 Task: Find connections with filter location Bouaflé with filter topic #ContentMarketingwith filter profile language Spanish with filter current company Enel X with filter school IIMT UNIVERSITY with filter industry Rubber Products Manufacturing with filter service category Date Entry with filter keywords title Handyman
Action: Mouse moved to (509, 69)
Screenshot: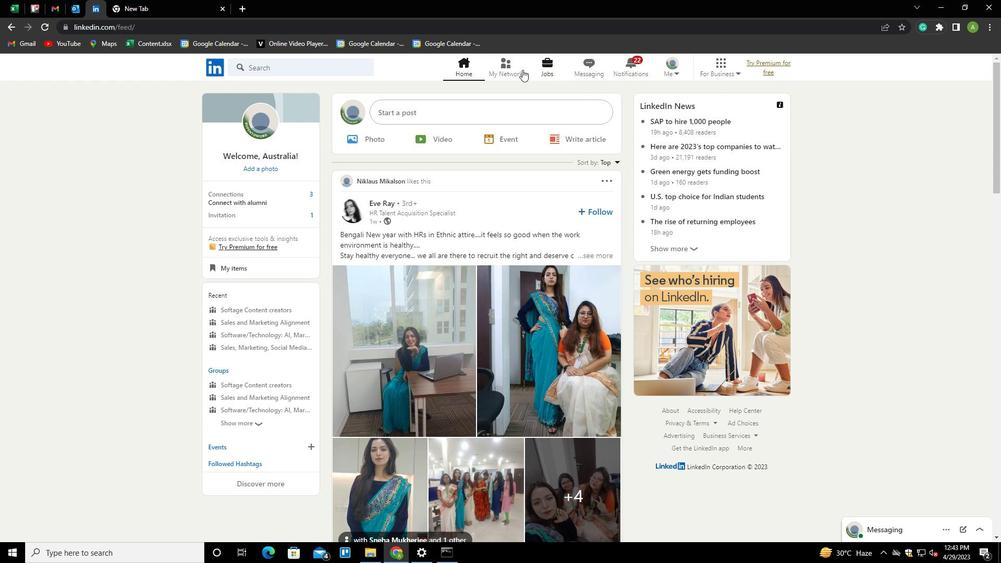 
Action: Mouse pressed left at (509, 69)
Screenshot: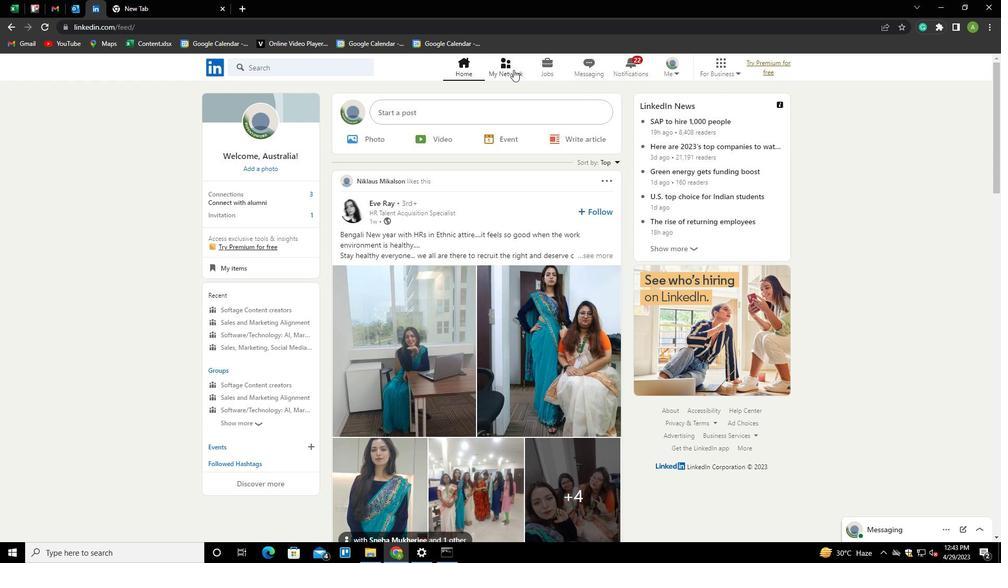 
Action: Mouse moved to (283, 124)
Screenshot: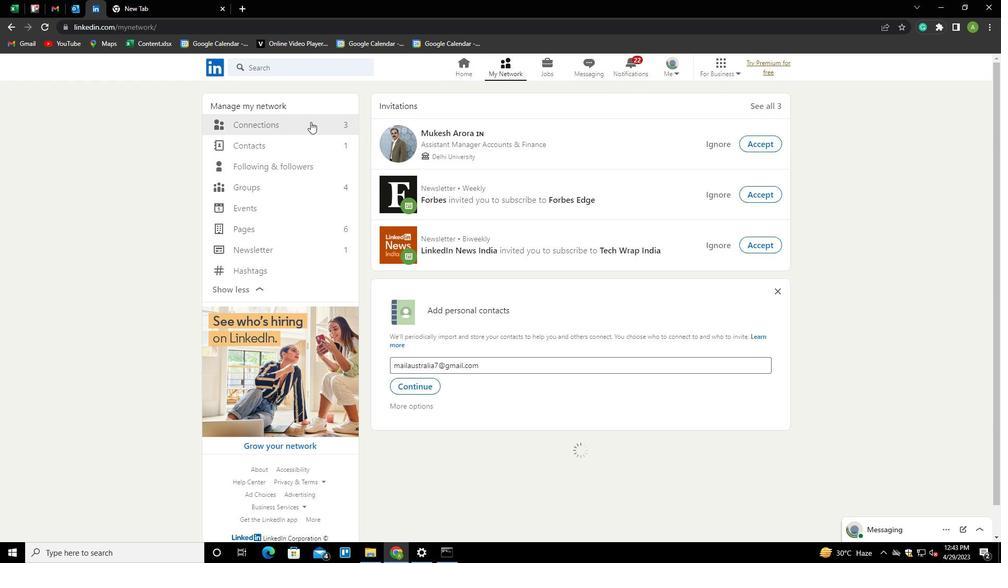 
Action: Mouse pressed left at (283, 124)
Screenshot: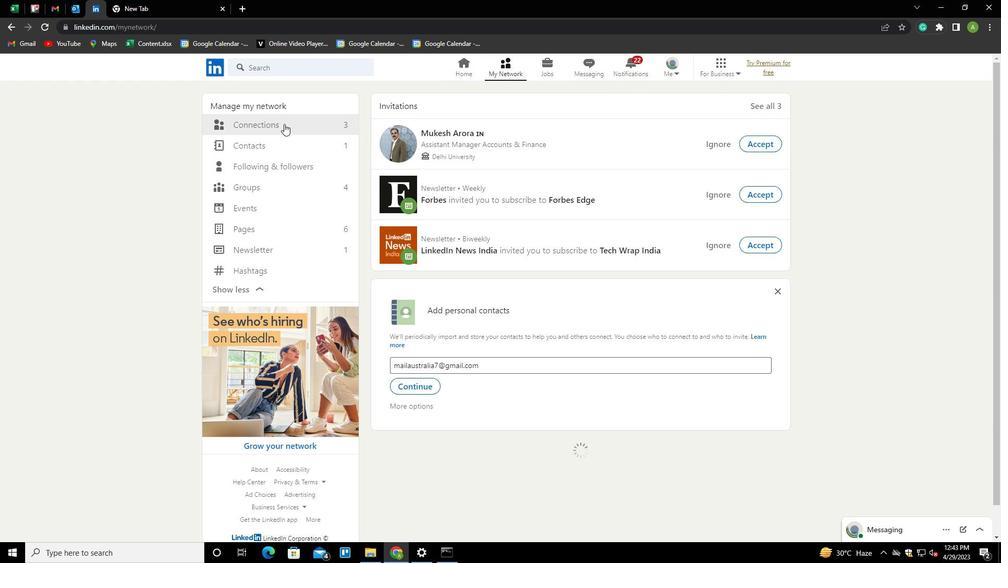 
Action: Mouse moved to (575, 124)
Screenshot: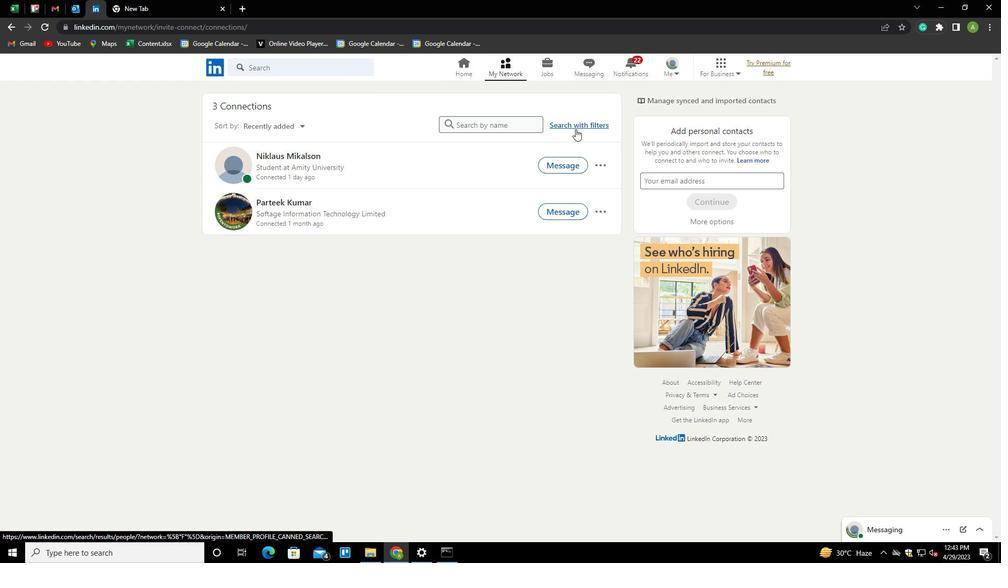 
Action: Mouse pressed left at (575, 124)
Screenshot: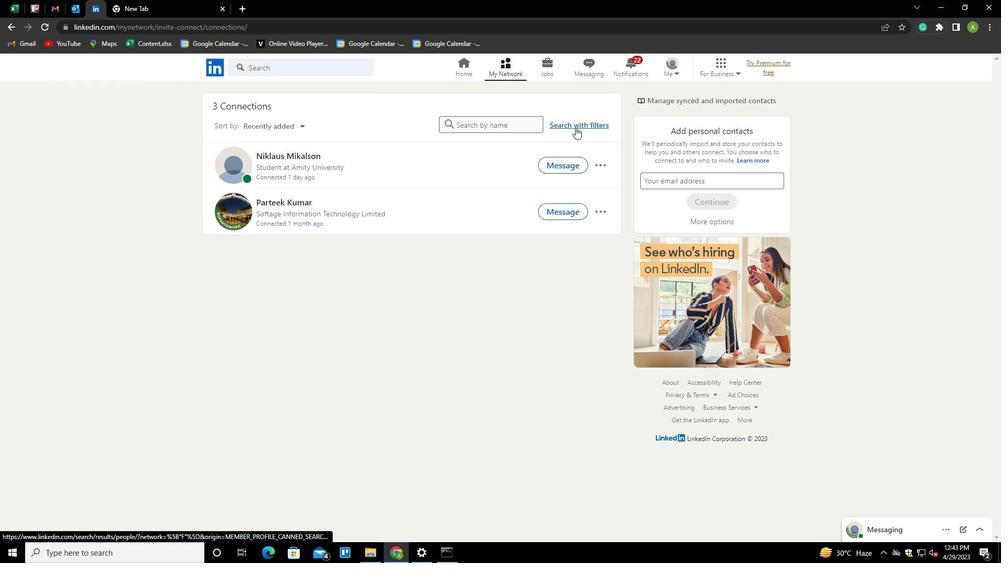 
Action: Mouse moved to (535, 94)
Screenshot: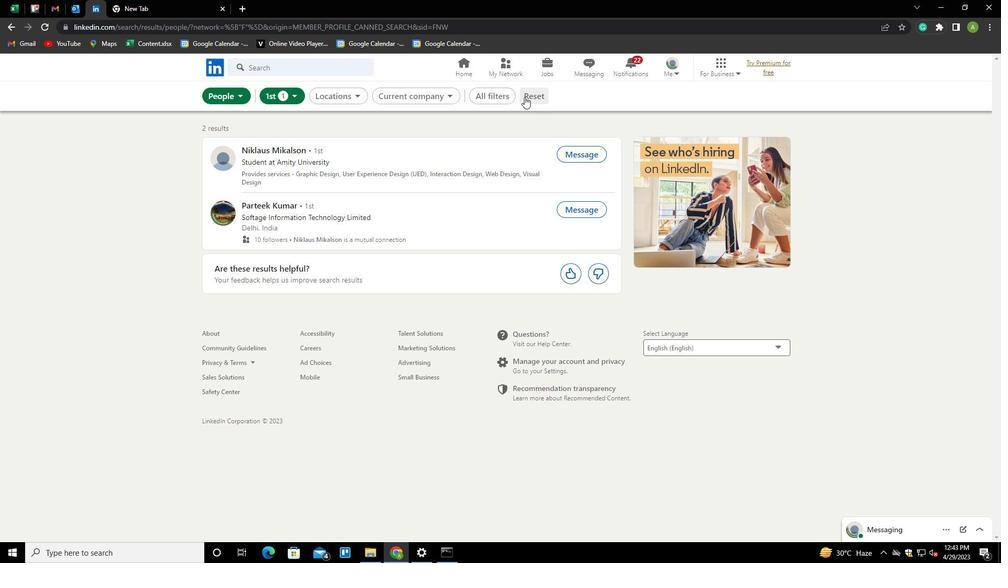 
Action: Mouse pressed left at (535, 94)
Screenshot: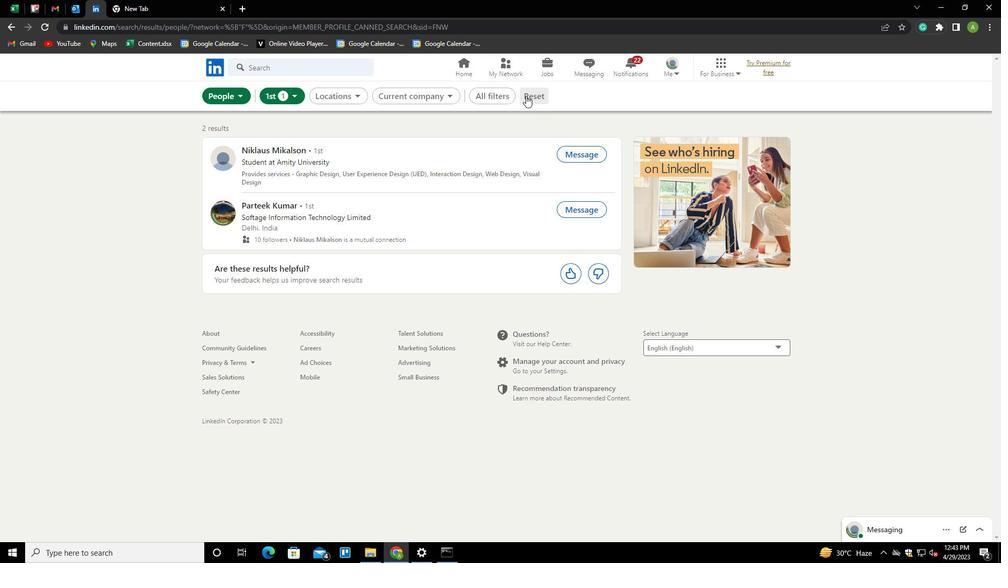 
Action: Mouse moved to (513, 94)
Screenshot: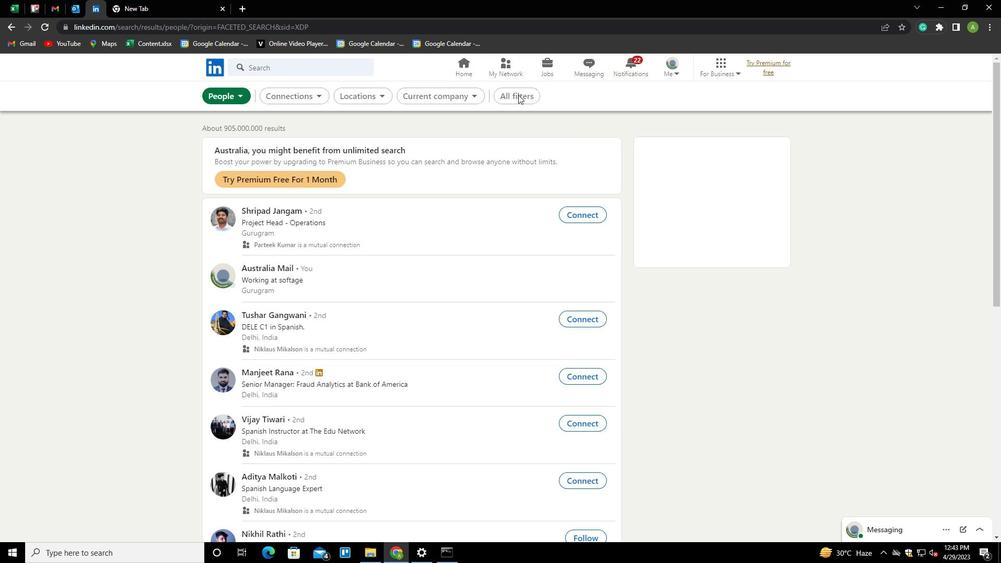 
Action: Mouse pressed left at (513, 94)
Screenshot: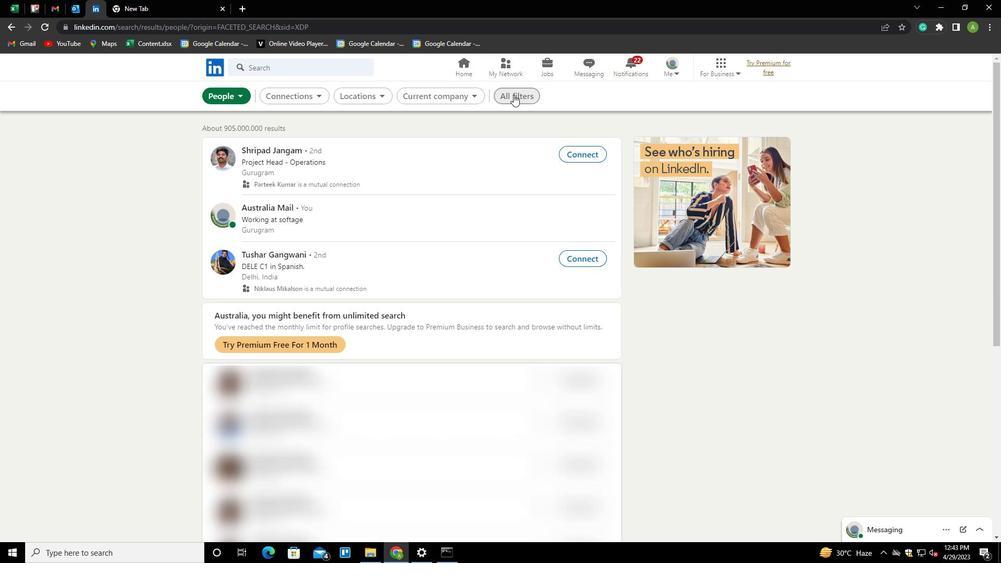 
Action: Mouse moved to (822, 267)
Screenshot: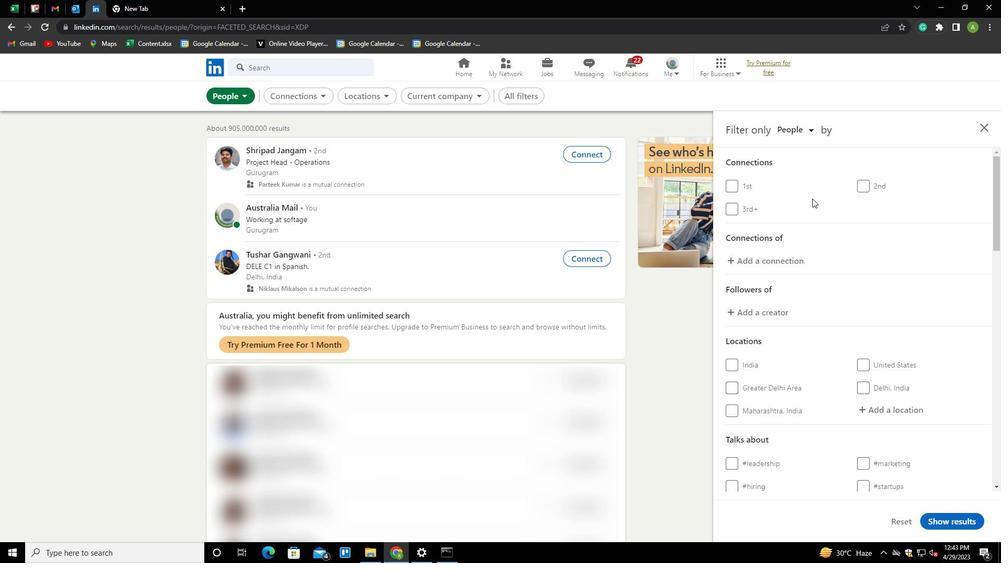 
Action: Mouse scrolled (822, 266) with delta (0, 0)
Screenshot: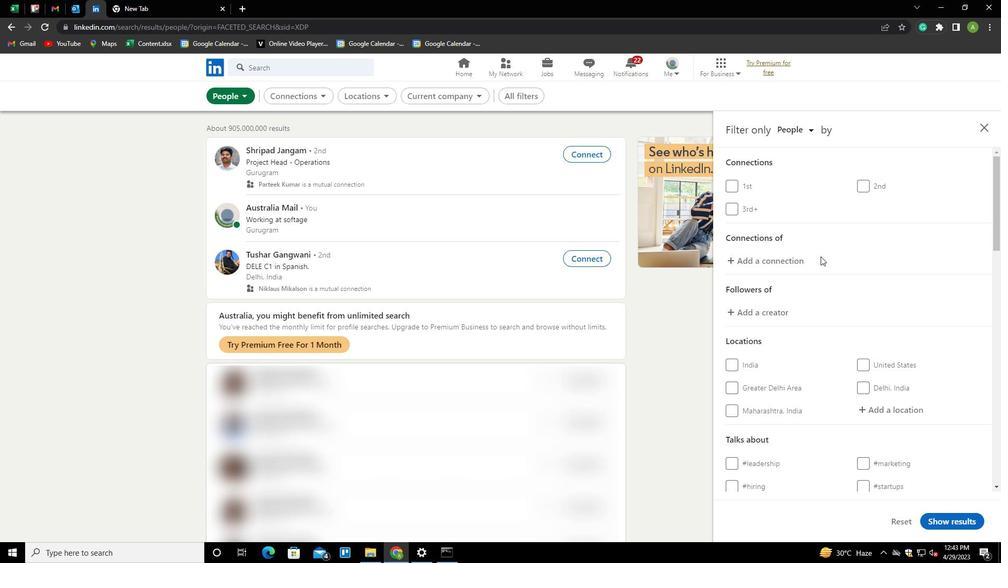 
Action: Mouse scrolled (822, 266) with delta (0, 0)
Screenshot: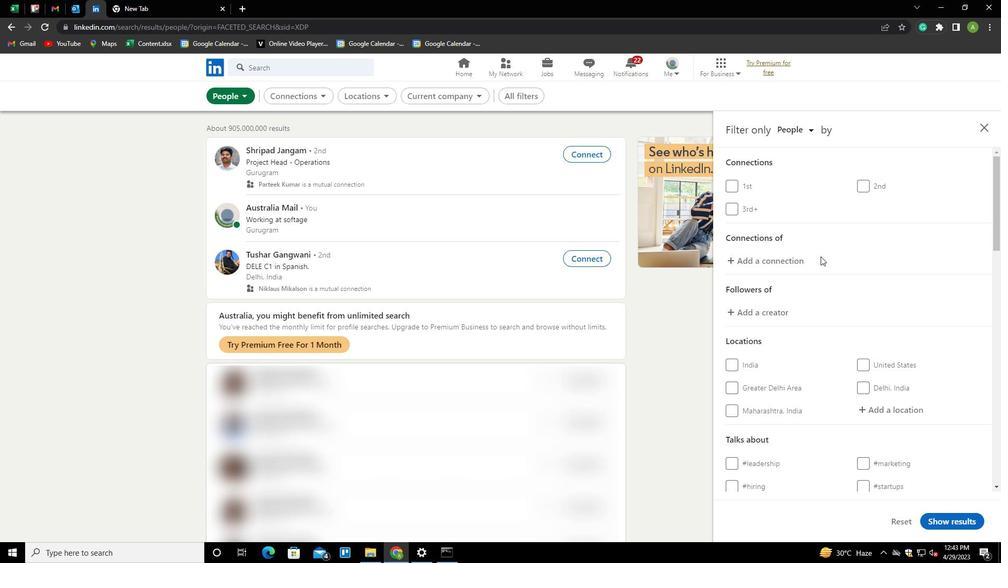 
Action: Mouse moved to (861, 304)
Screenshot: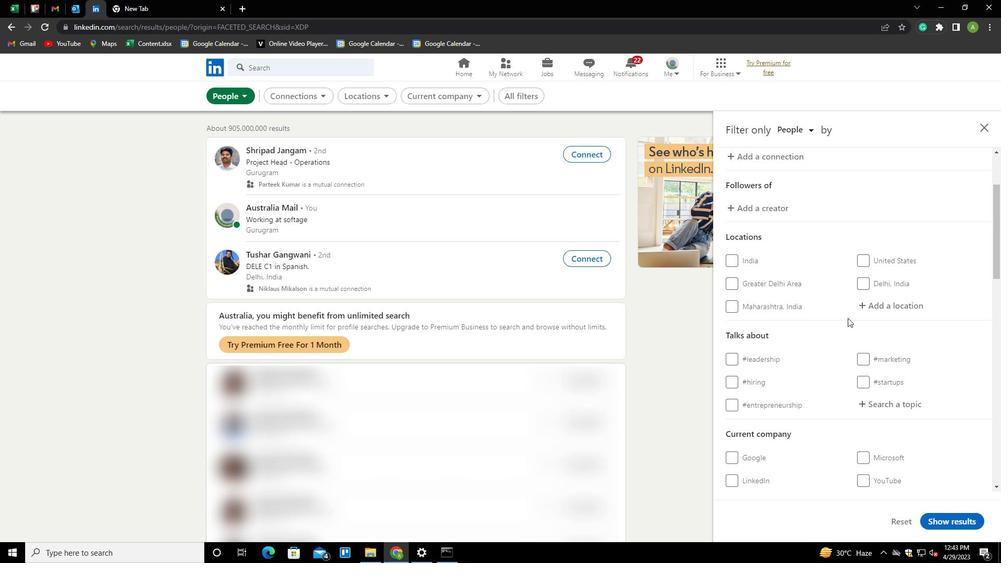 
Action: Mouse pressed left at (861, 304)
Screenshot: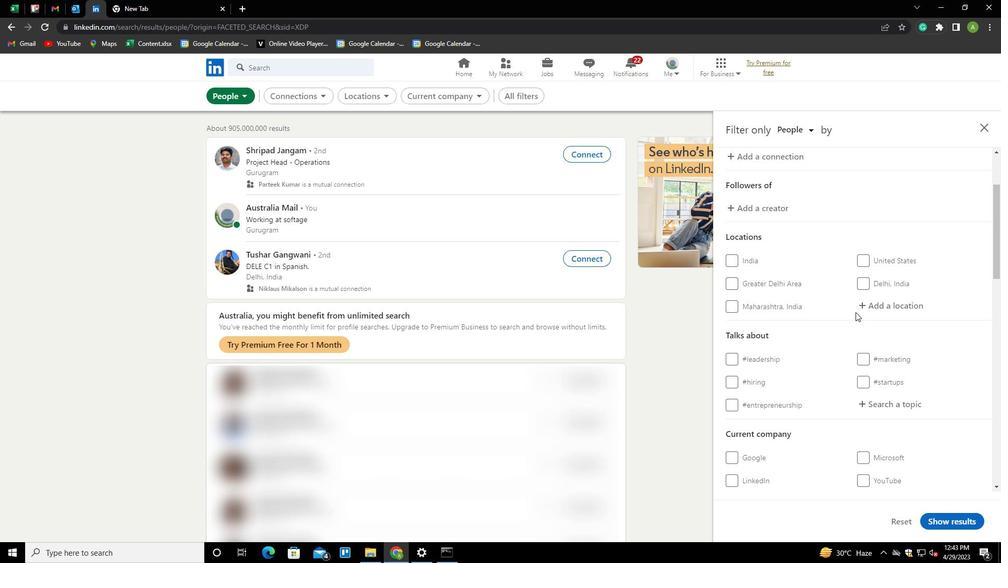 
Action: Mouse moved to (873, 307)
Screenshot: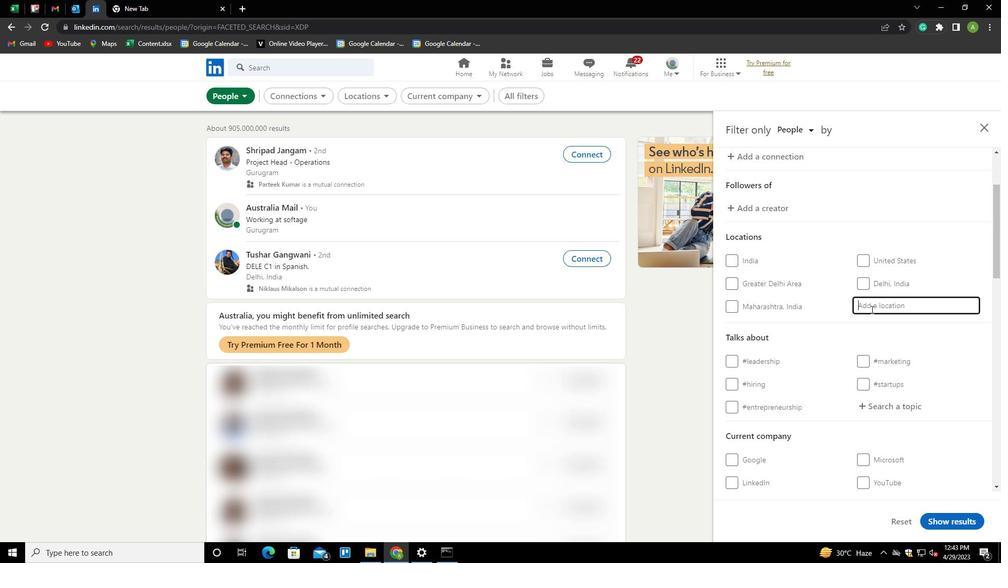 
Action: Mouse pressed left at (873, 307)
Screenshot: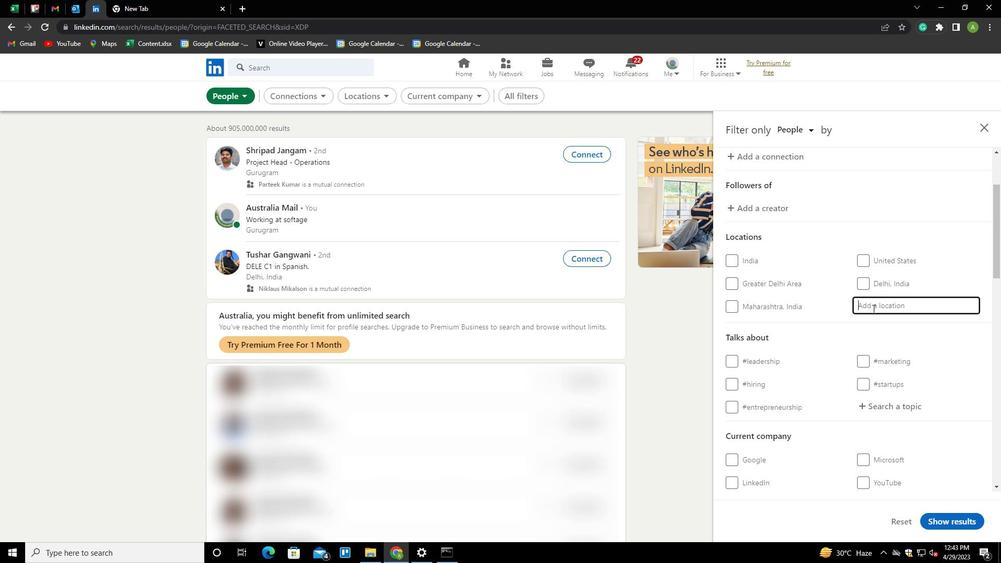 
Action: Mouse moved to (871, 305)
Screenshot: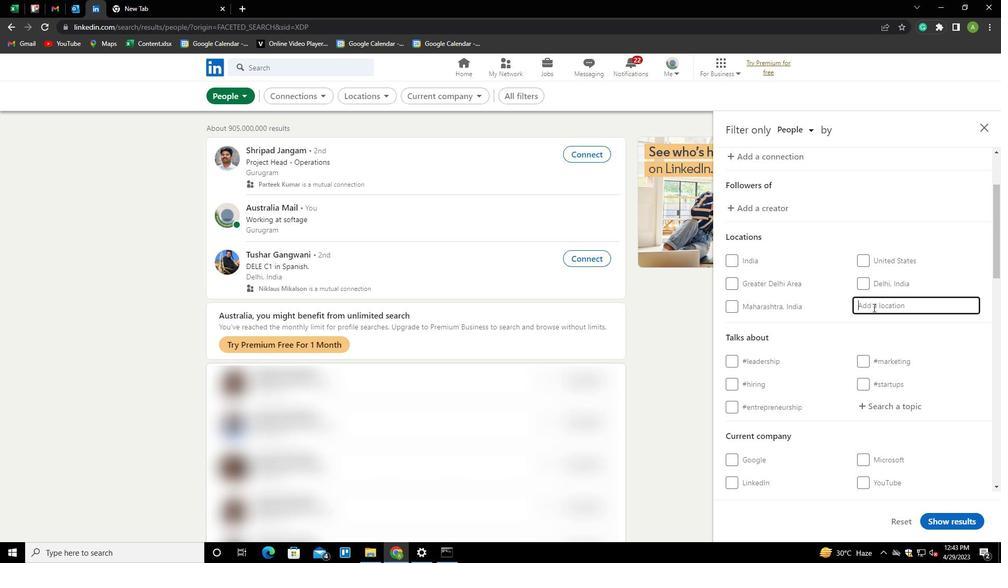 
Action: Key pressed <Key.shift>BOUAFLR<Key.backspace>E<Key.down><Key.down><Key.enter>
Screenshot: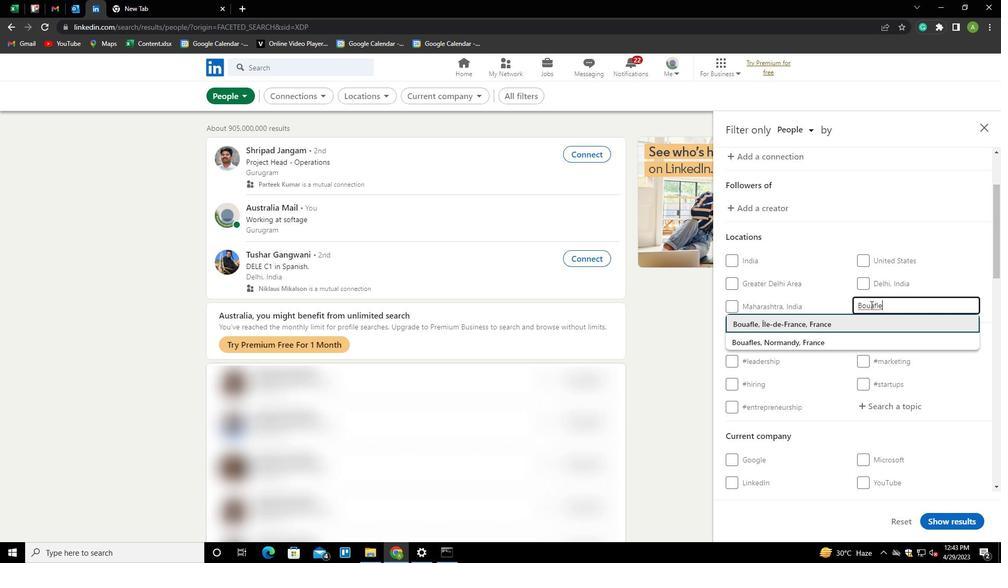 
Action: Mouse scrolled (871, 304) with delta (0, 0)
Screenshot: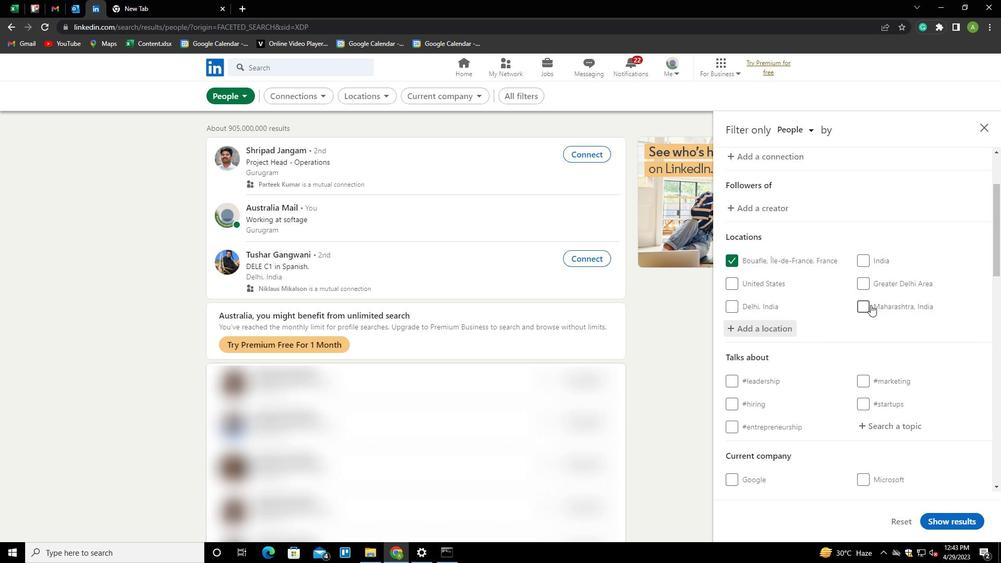 
Action: Mouse scrolled (871, 304) with delta (0, 0)
Screenshot: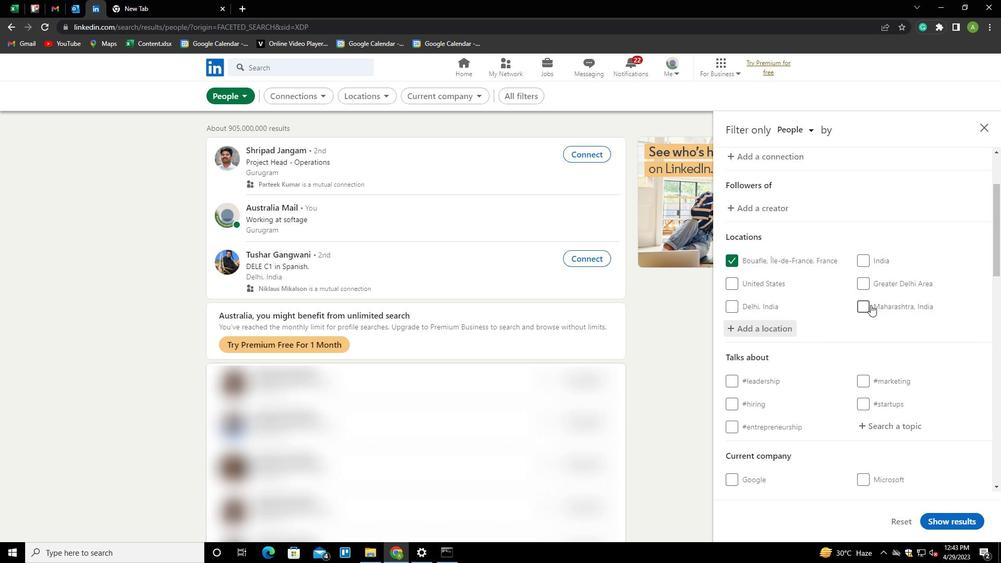 
Action: Mouse scrolled (871, 304) with delta (0, 0)
Screenshot: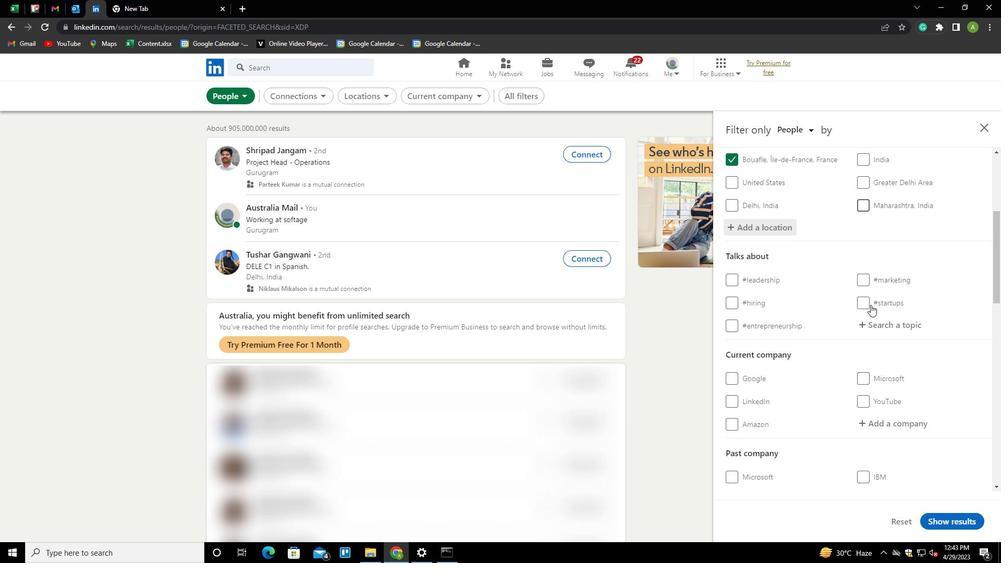 
Action: Mouse scrolled (871, 304) with delta (0, 0)
Screenshot: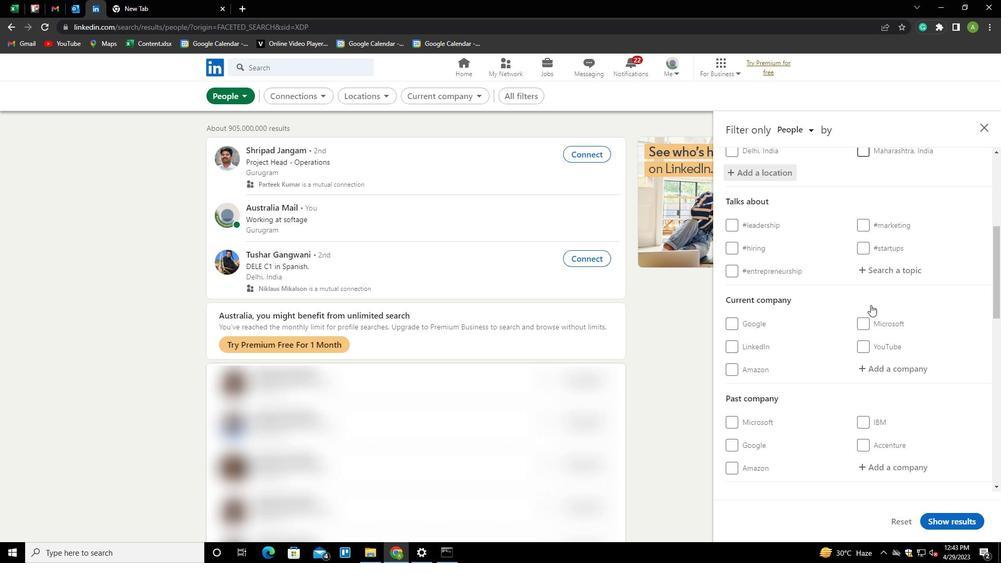 
Action: Mouse scrolled (871, 304) with delta (0, 0)
Screenshot: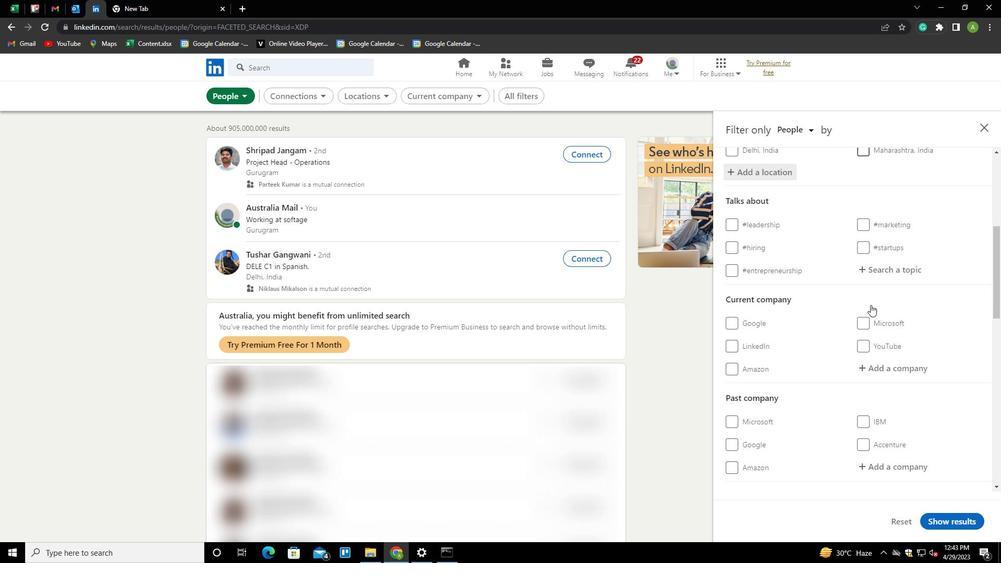 
Action: Mouse moved to (884, 165)
Screenshot: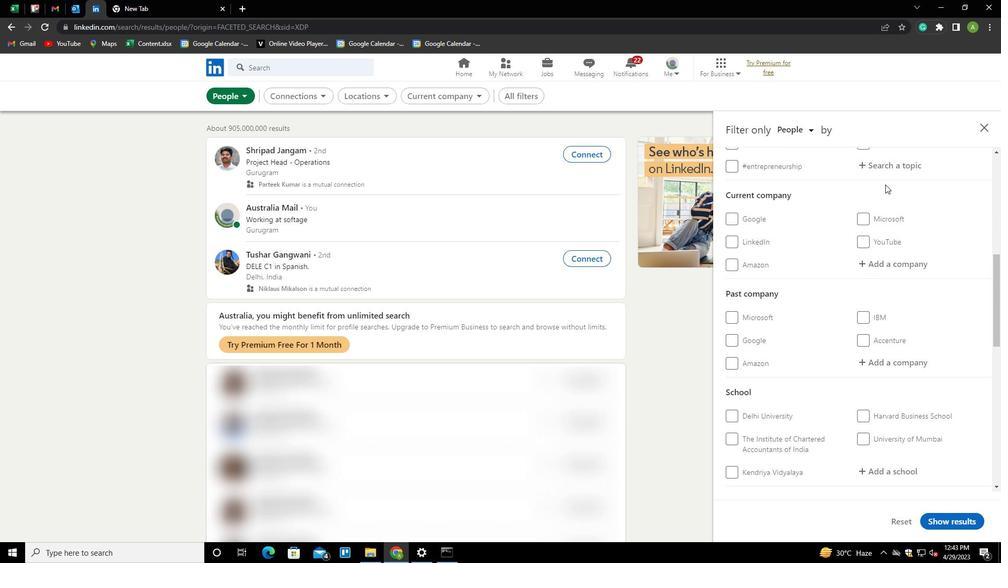 
Action: Mouse pressed left at (884, 165)
Screenshot: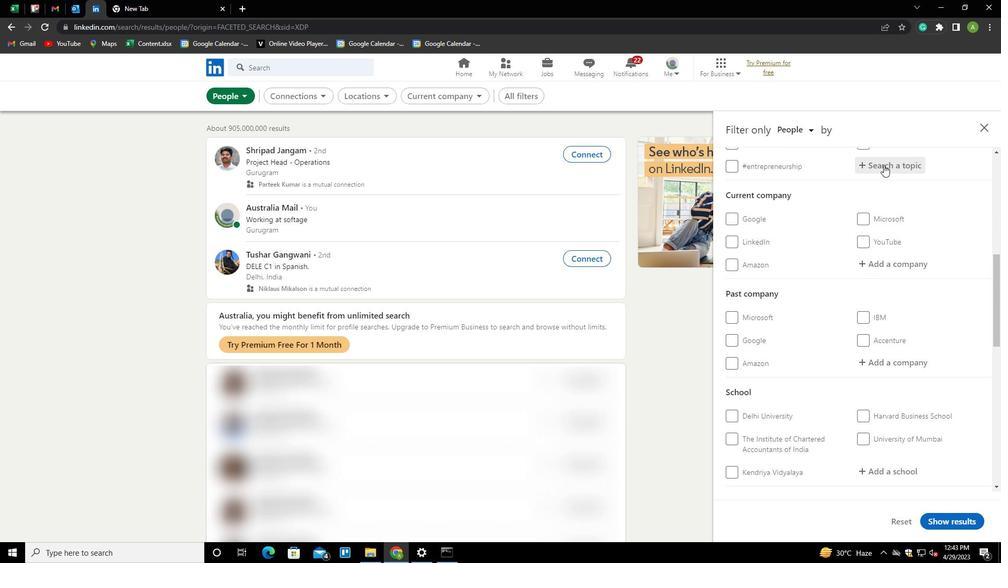 
Action: Key pressed CONTENTMA<Key.down><Key.enter>
Screenshot: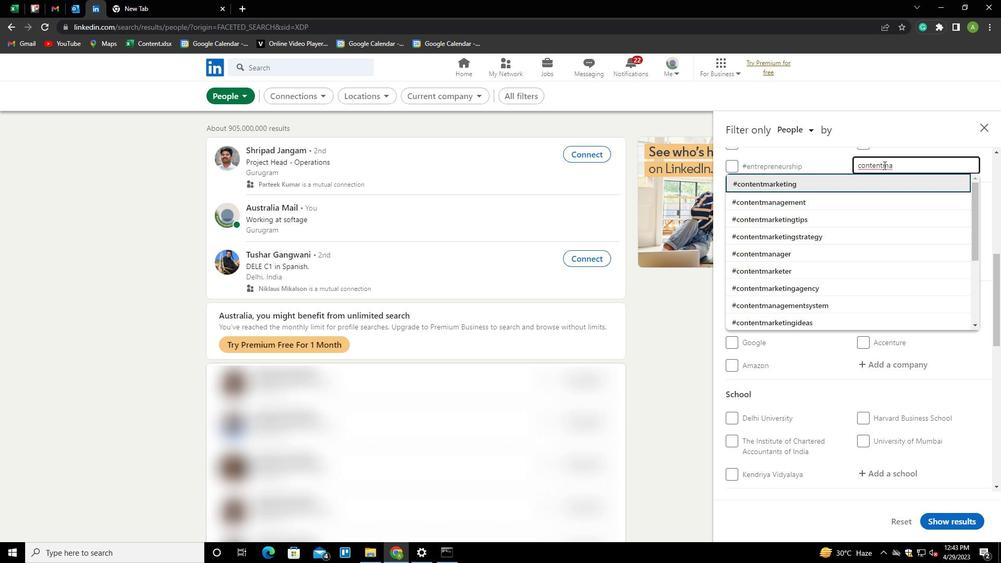 
Action: Mouse scrolled (884, 164) with delta (0, 0)
Screenshot: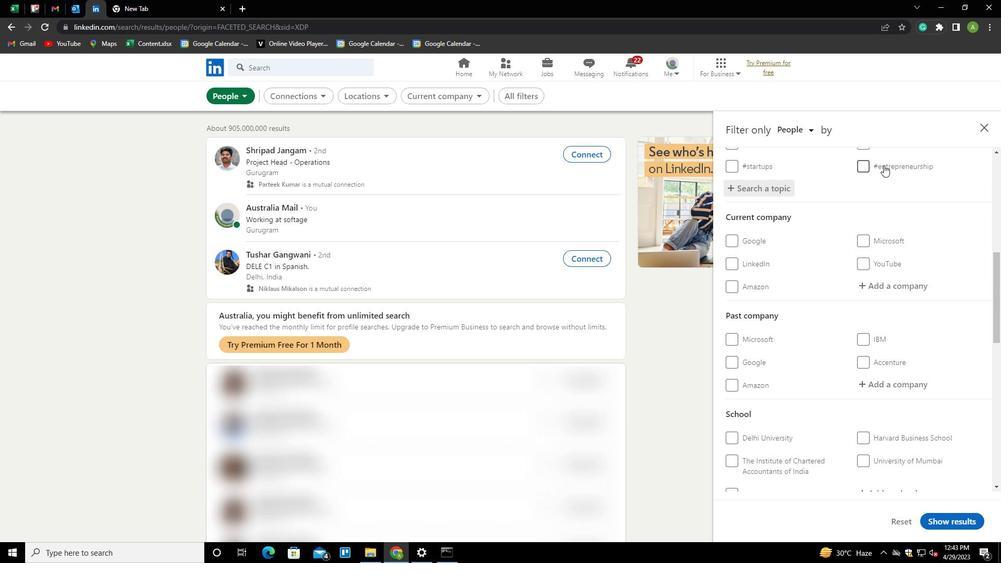 
Action: Mouse scrolled (884, 164) with delta (0, 0)
Screenshot: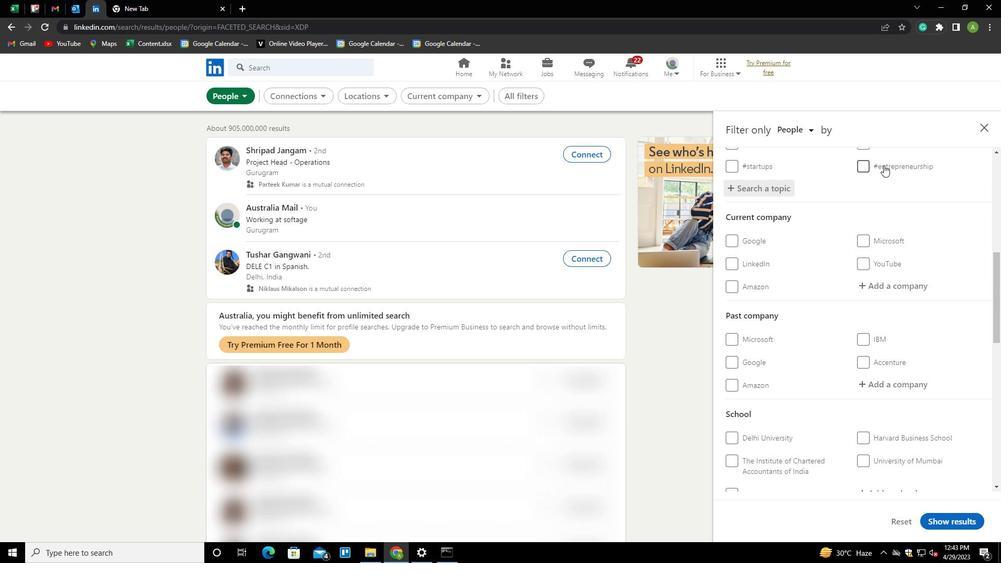 
Action: Mouse scrolled (884, 164) with delta (0, 0)
Screenshot: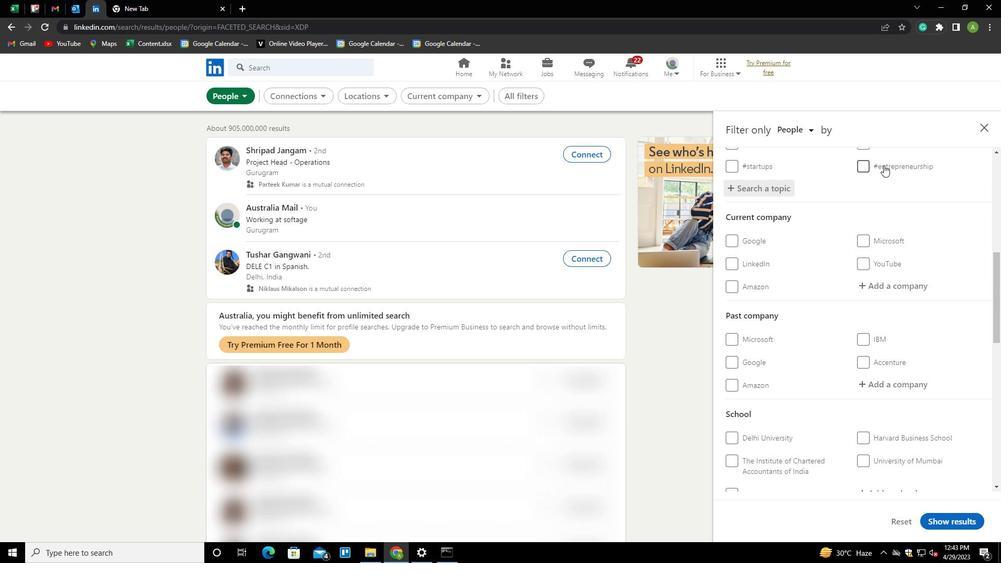 
Action: Mouse scrolled (884, 164) with delta (0, 0)
Screenshot: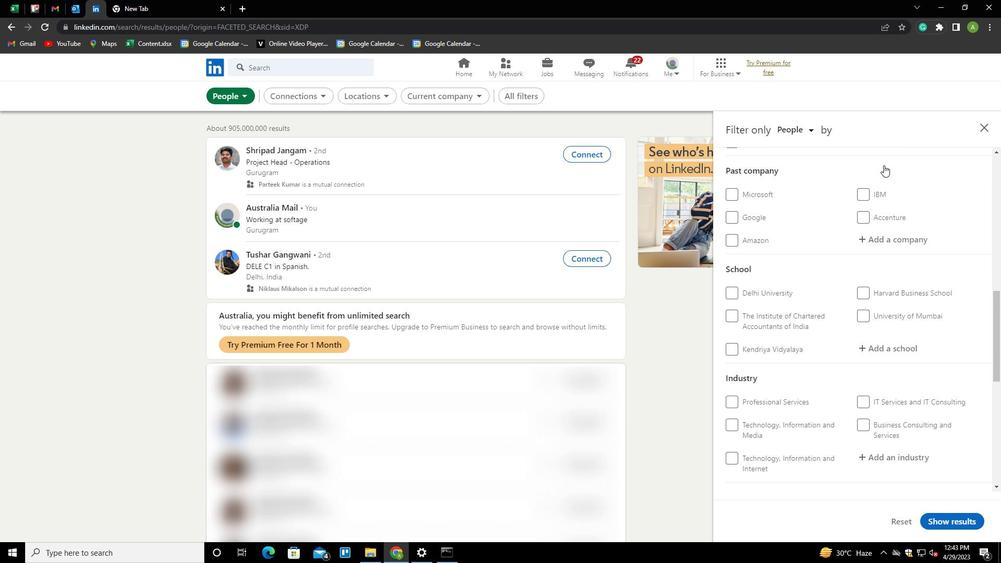 
Action: Mouse scrolled (884, 164) with delta (0, 0)
Screenshot: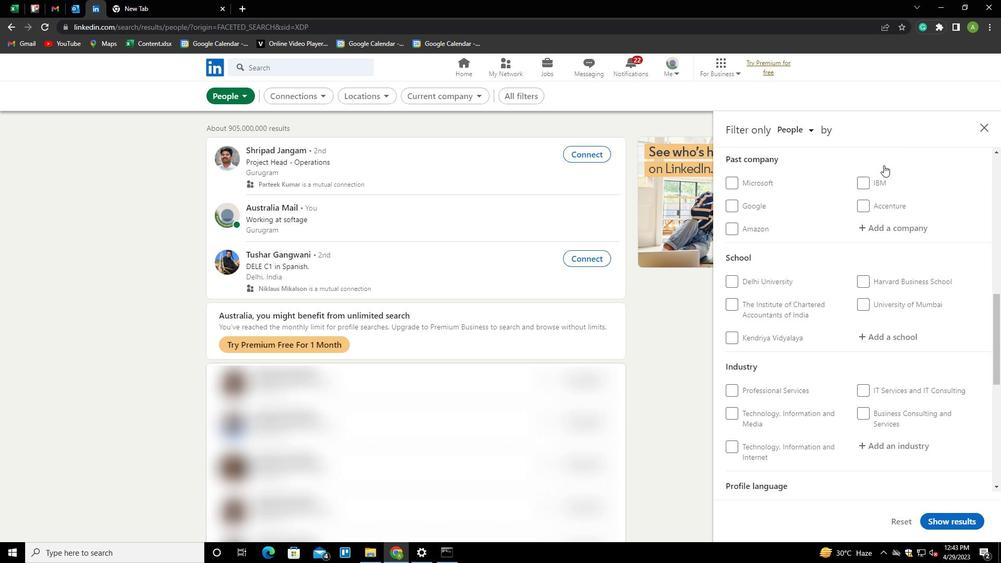 
Action: Mouse scrolled (884, 164) with delta (0, 0)
Screenshot: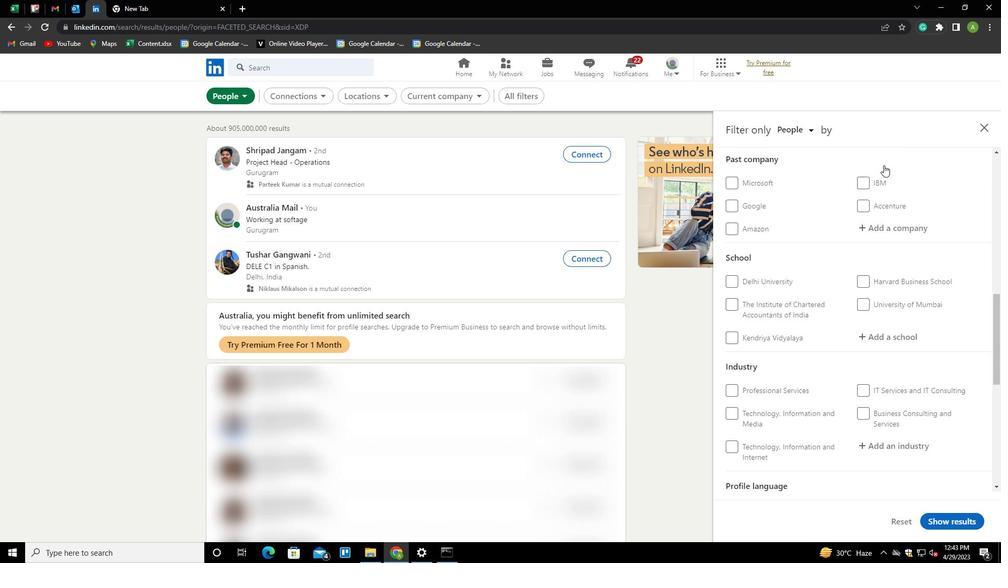 
Action: Mouse scrolled (884, 164) with delta (0, 0)
Screenshot: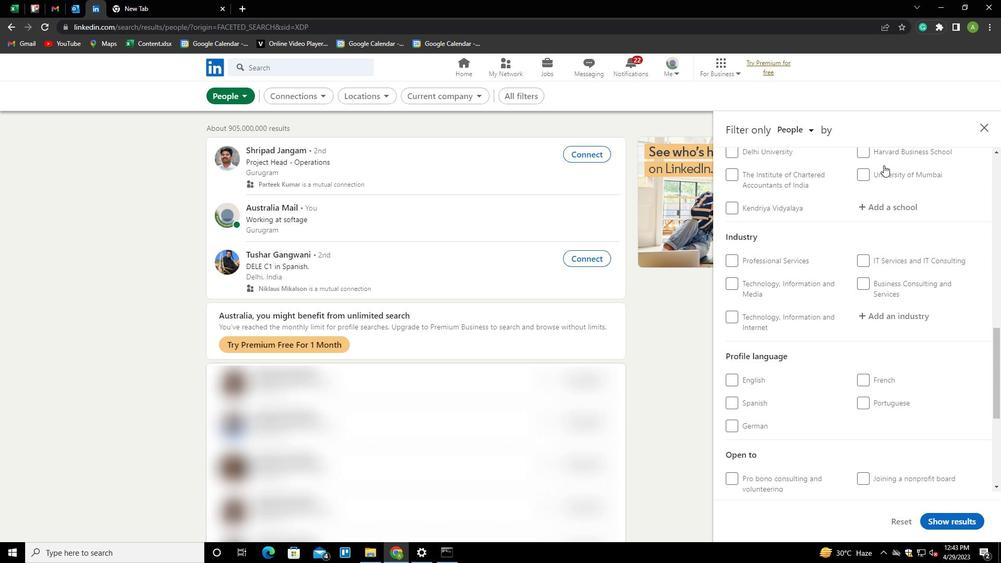 
Action: Mouse scrolled (884, 164) with delta (0, 0)
Screenshot: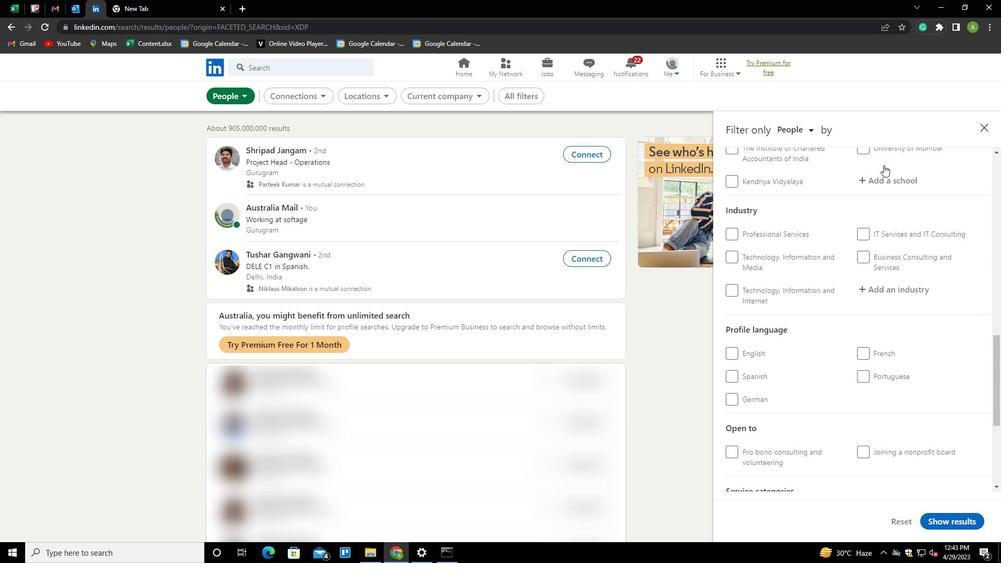 
Action: Mouse moved to (749, 270)
Screenshot: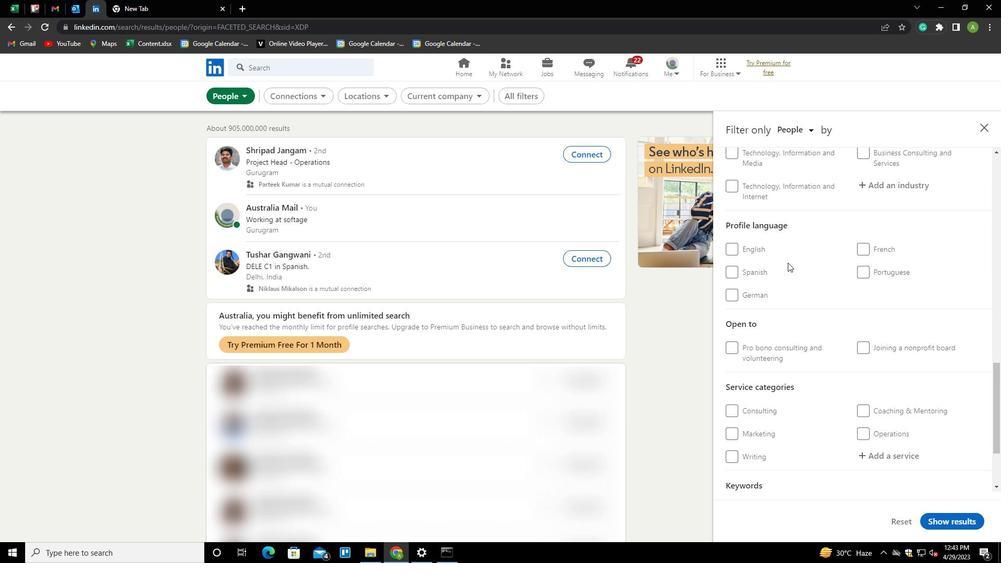 
Action: Mouse pressed left at (749, 270)
Screenshot: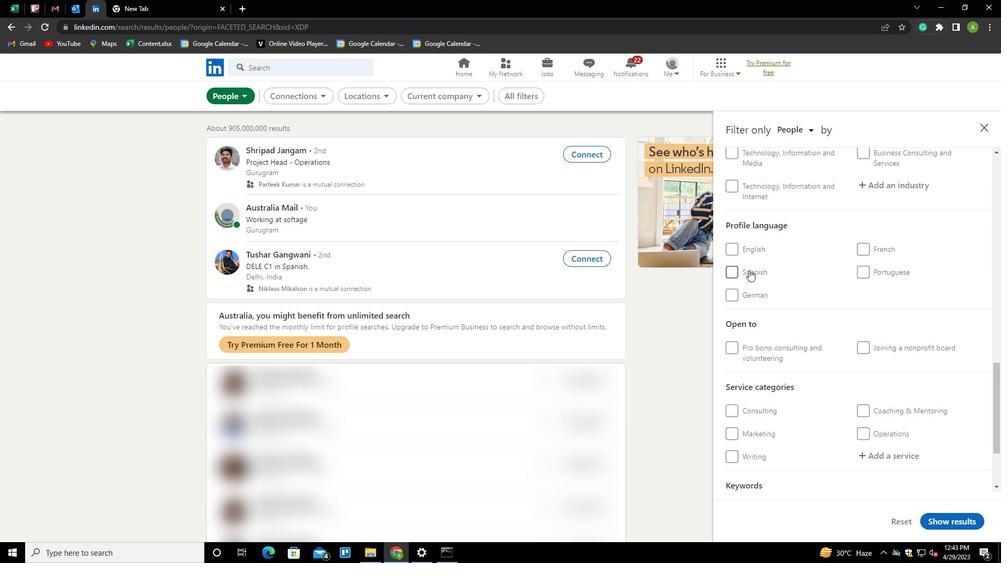 
Action: Mouse moved to (807, 296)
Screenshot: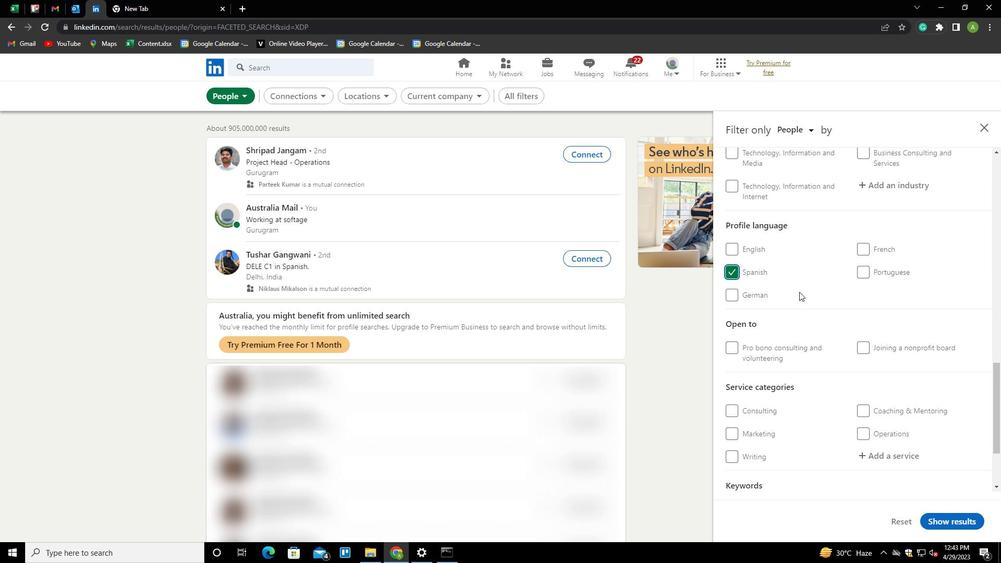 
Action: Mouse scrolled (807, 297) with delta (0, 0)
Screenshot: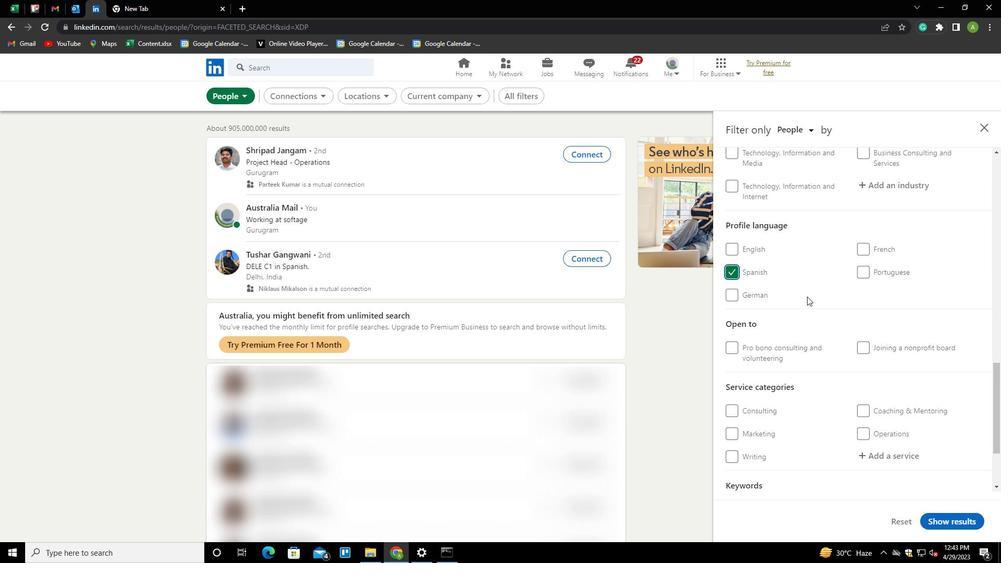
Action: Mouse scrolled (807, 297) with delta (0, 0)
Screenshot: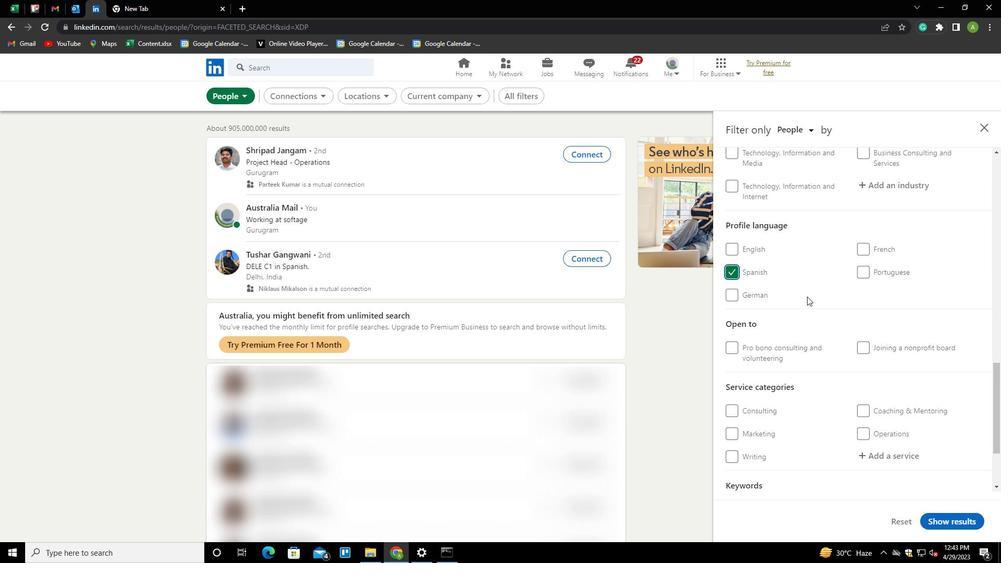 
Action: Mouse scrolled (807, 297) with delta (0, 0)
Screenshot: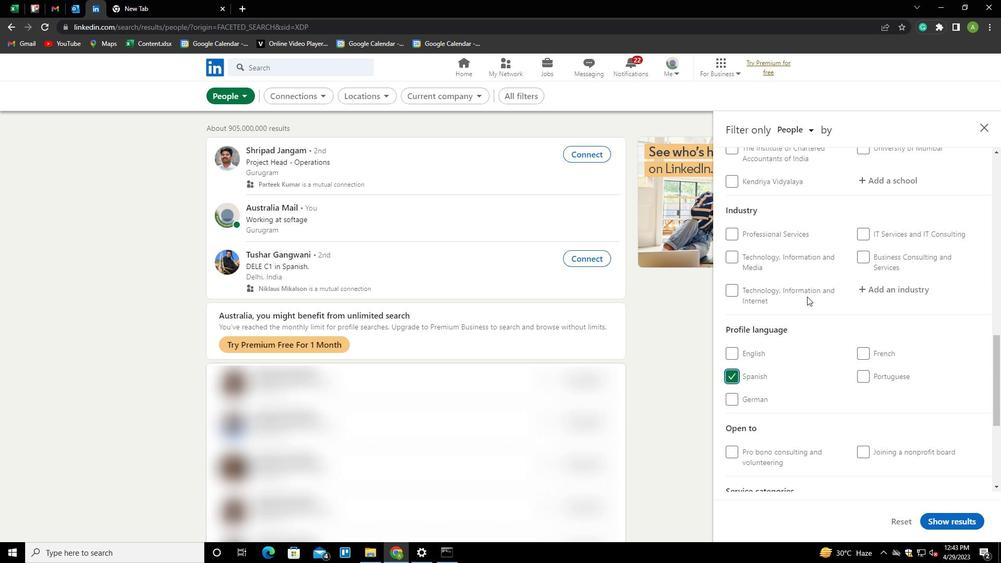 
Action: Mouse scrolled (807, 297) with delta (0, 0)
Screenshot: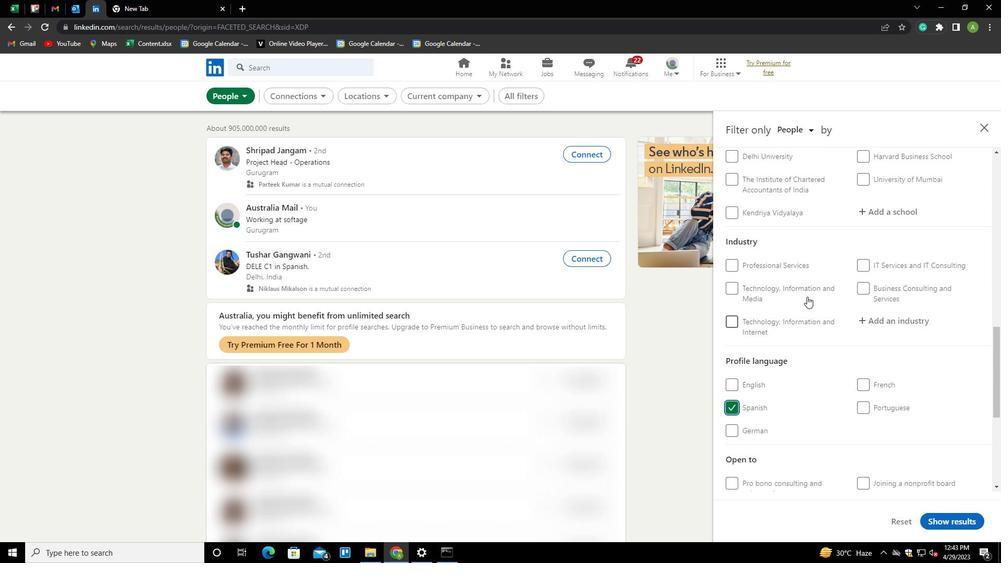 
Action: Mouse scrolled (807, 297) with delta (0, 0)
Screenshot: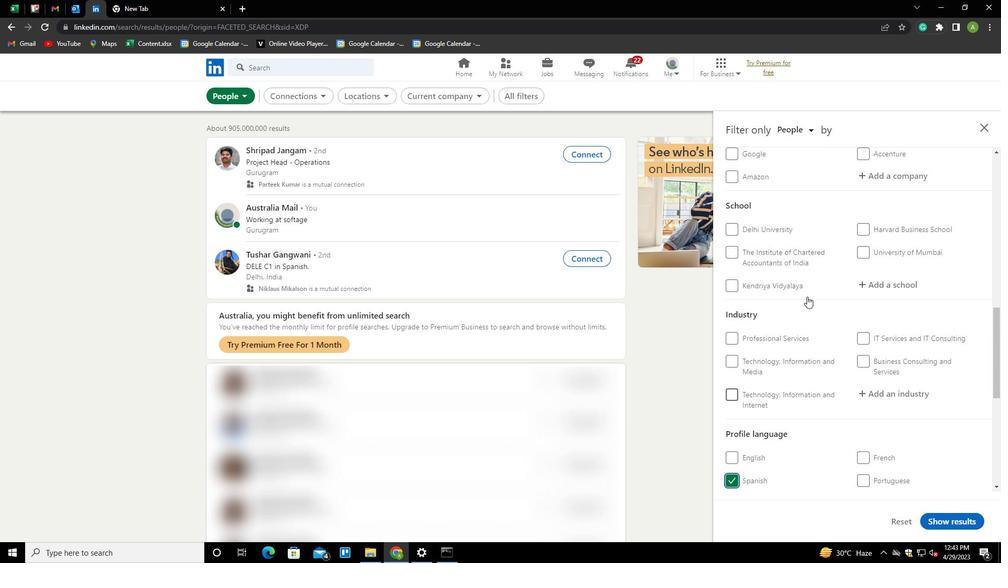 
Action: Mouse scrolled (807, 297) with delta (0, 0)
Screenshot: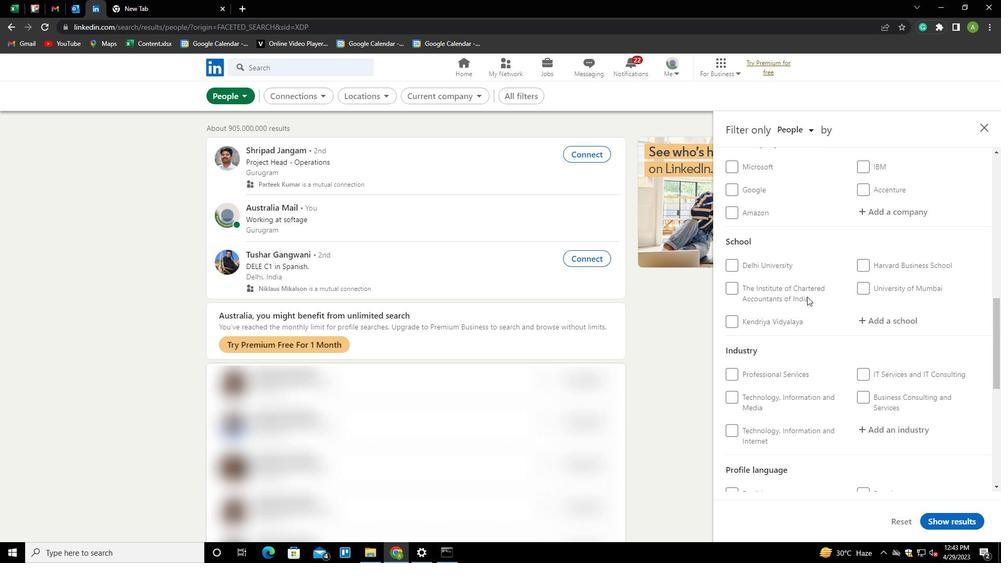 
Action: Mouse scrolled (807, 297) with delta (0, 0)
Screenshot: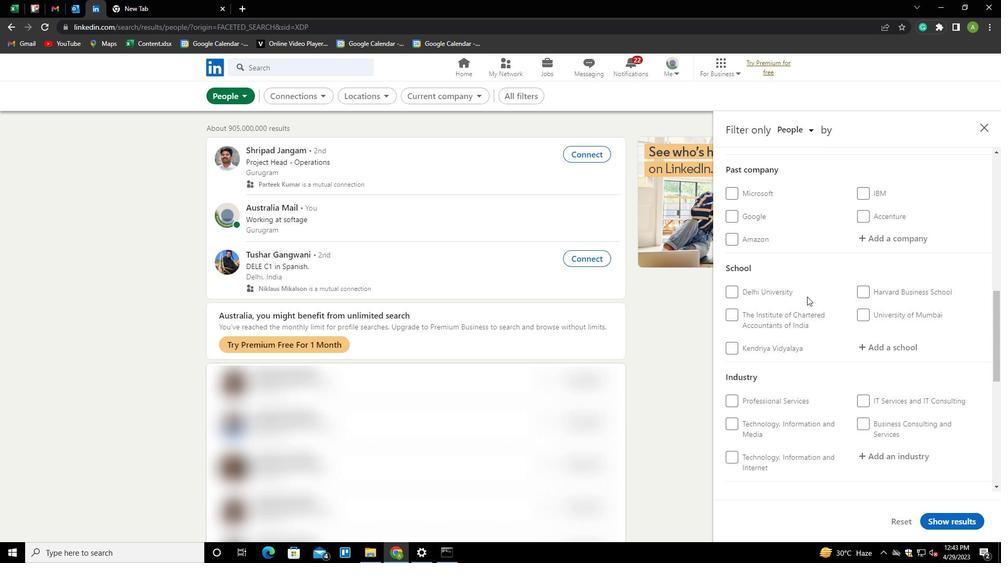 
Action: Mouse scrolled (807, 297) with delta (0, 0)
Screenshot: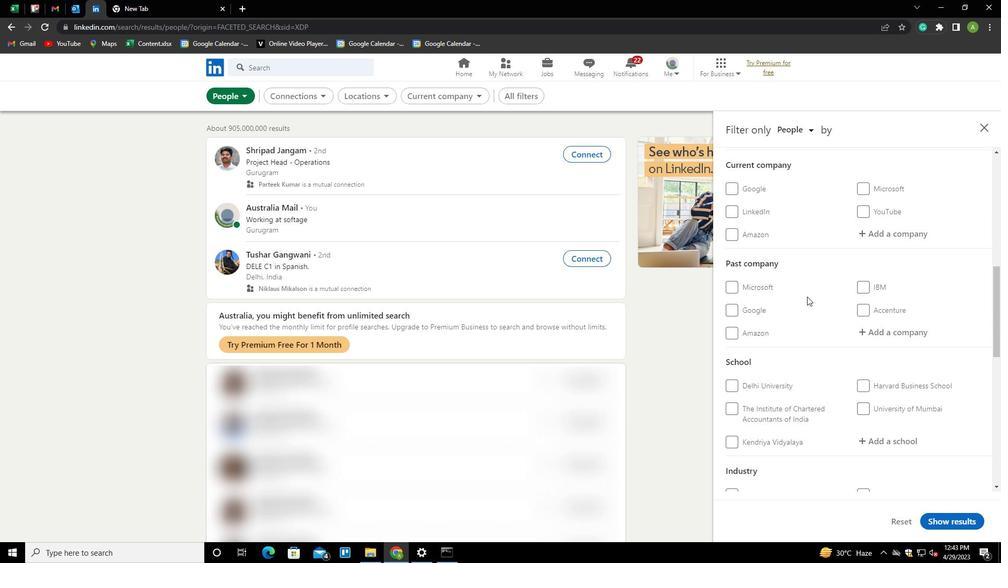 
Action: Mouse moved to (871, 280)
Screenshot: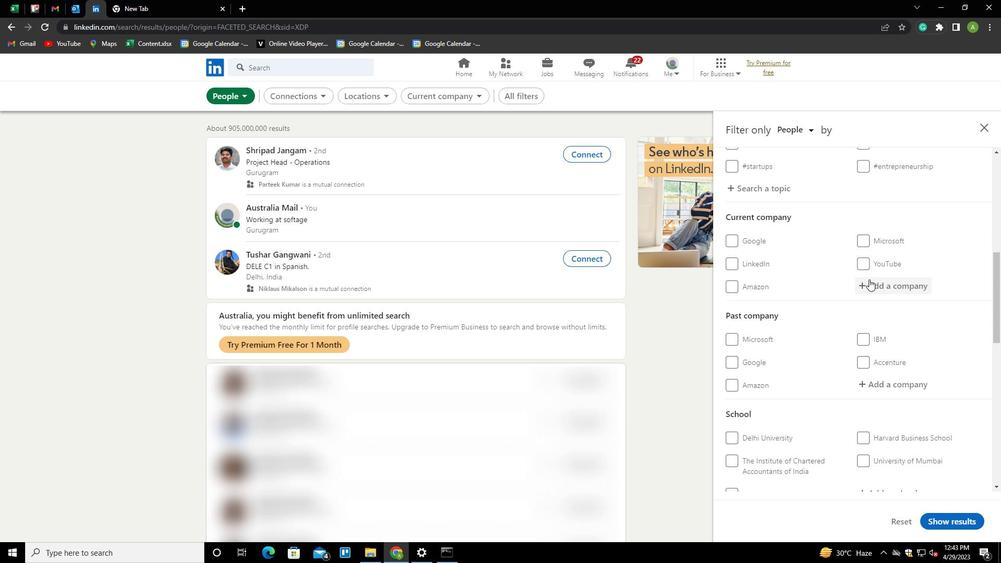 
Action: Mouse pressed left at (871, 280)
Screenshot: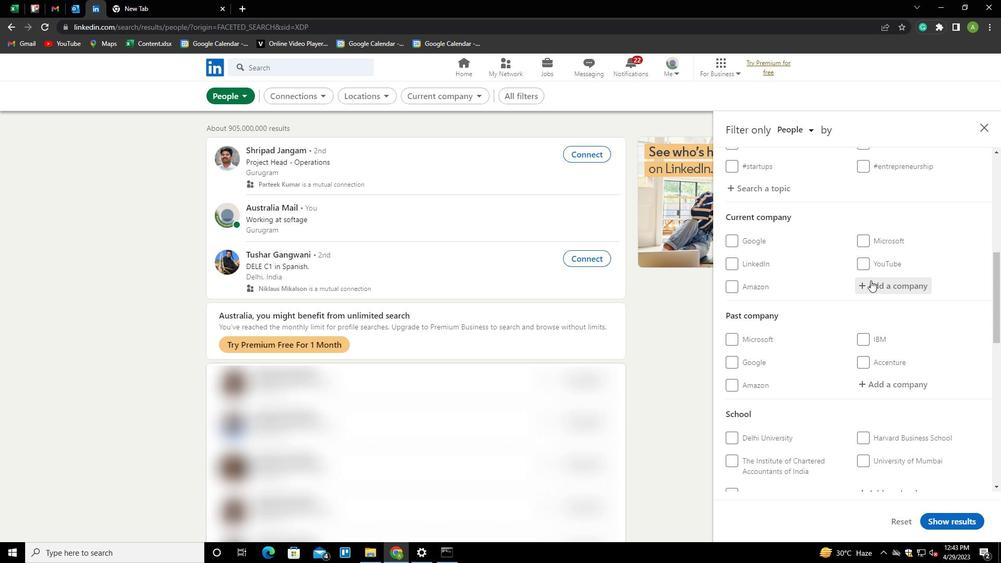 
Action: Key pressed <Key.shift>ENEL<Key.down><Key.down><Key.down><Key.enter>
Screenshot: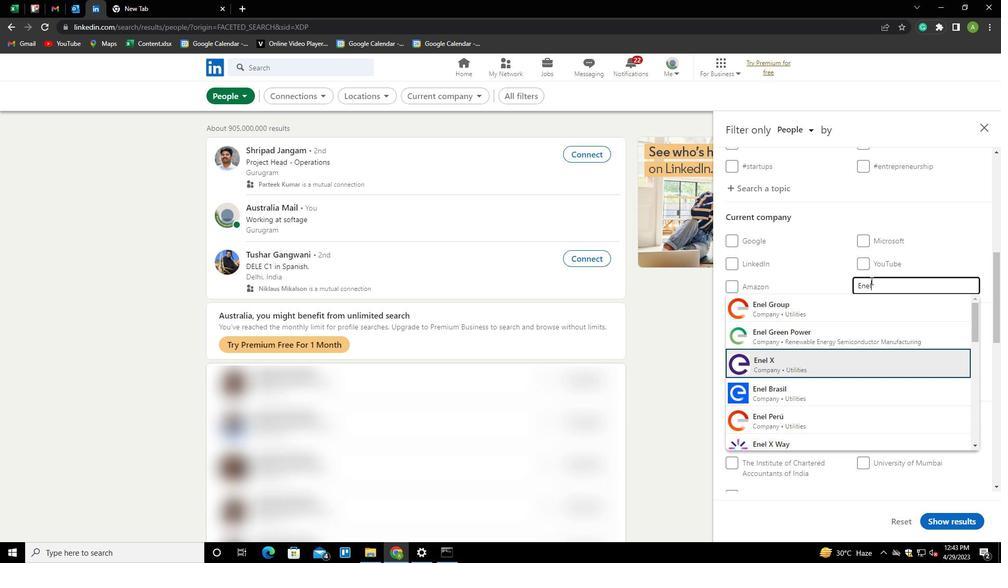 
Action: Mouse scrolled (871, 280) with delta (0, 0)
Screenshot: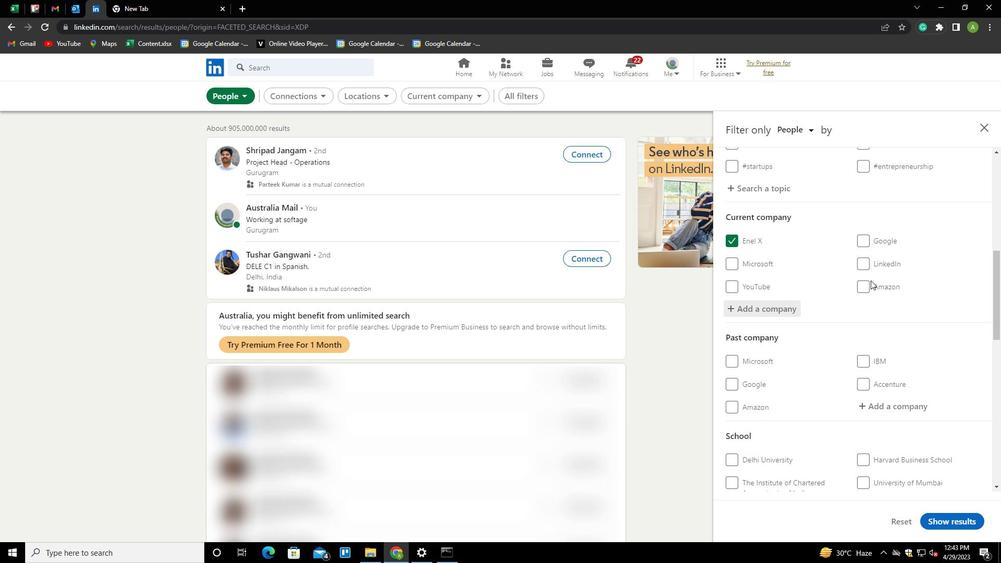 
Action: Mouse scrolled (871, 280) with delta (0, 0)
Screenshot: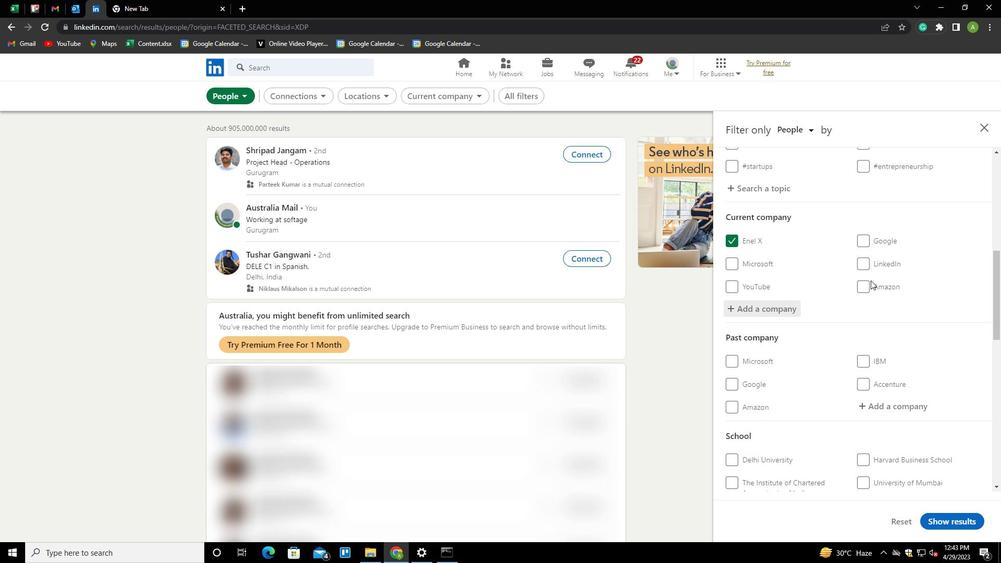 
Action: Mouse scrolled (871, 280) with delta (0, 0)
Screenshot: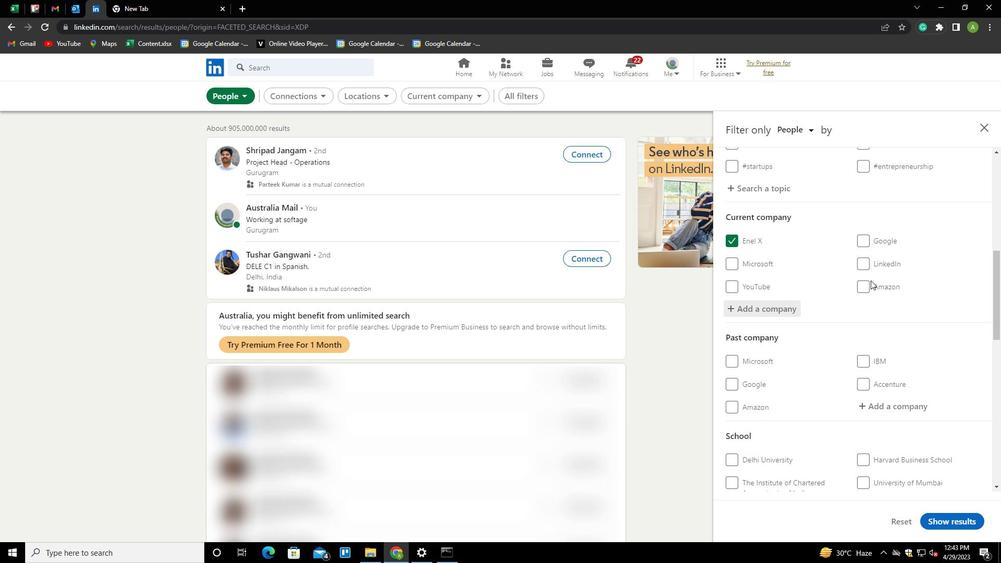 
Action: Mouse scrolled (871, 280) with delta (0, 0)
Screenshot: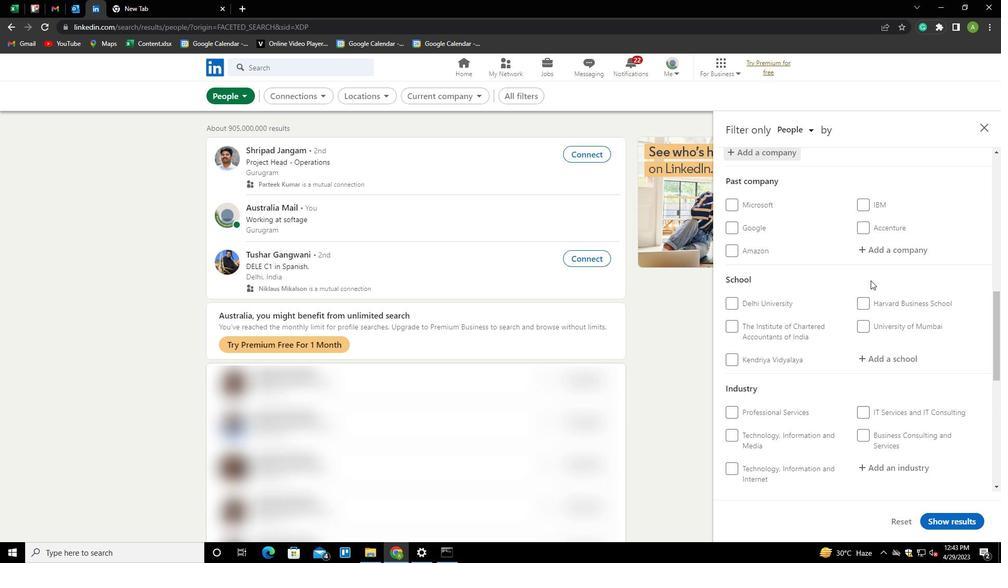 
Action: Mouse moved to (880, 310)
Screenshot: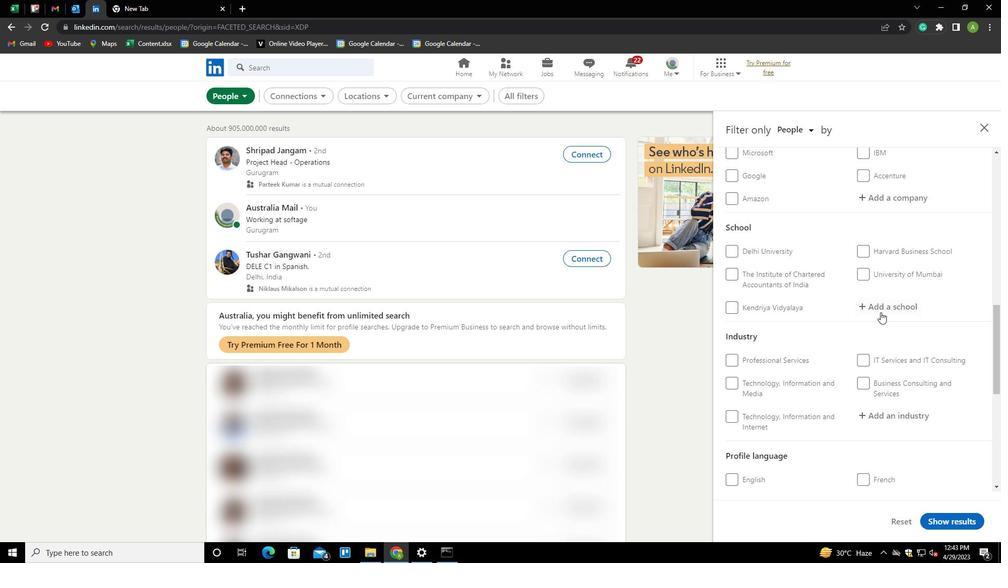 
Action: Mouse pressed left at (880, 310)
Screenshot: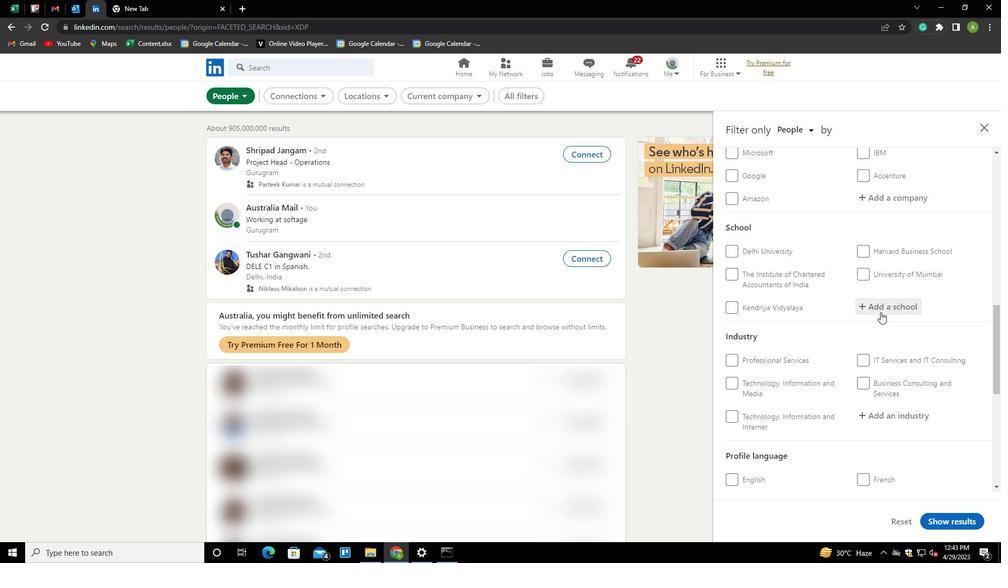
Action: Key pressed <Key.shift><Key.shift><Key.shift><Key.shift><Key.shift><Key.shift><Key.shift><Key.shift><Key.shift><Key.shift><Key.shift><Key.shift><Key.shift>E<Key.backspace>IIMT<Key.space><Key.down><Key.enter>
Screenshot: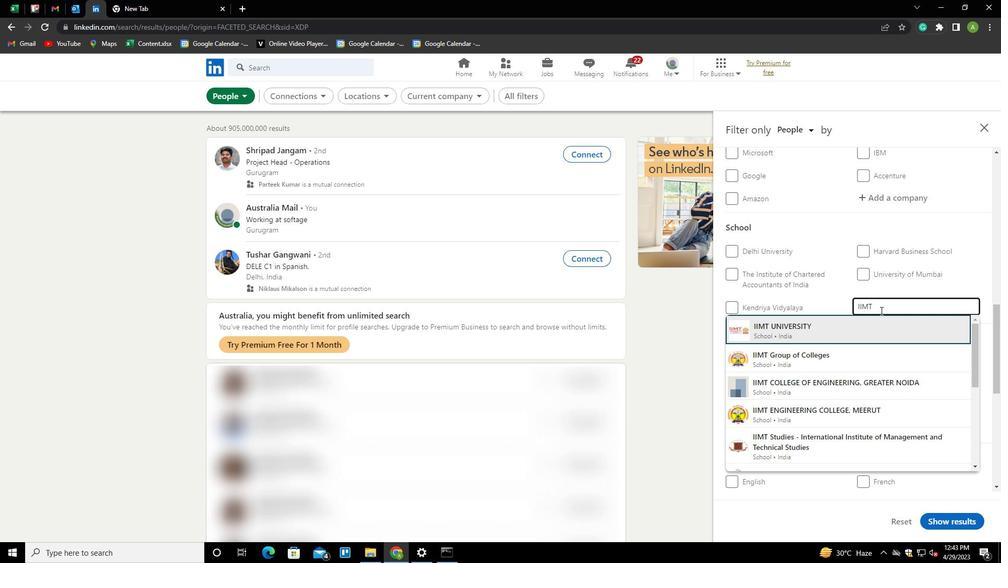 
Action: Mouse scrolled (880, 310) with delta (0, 0)
Screenshot: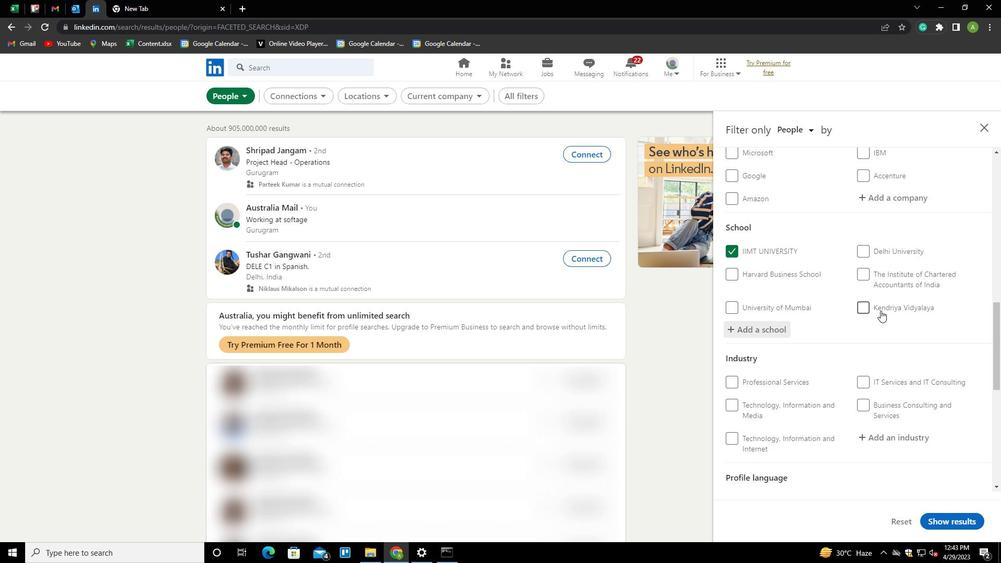 
Action: Mouse scrolled (880, 310) with delta (0, 0)
Screenshot: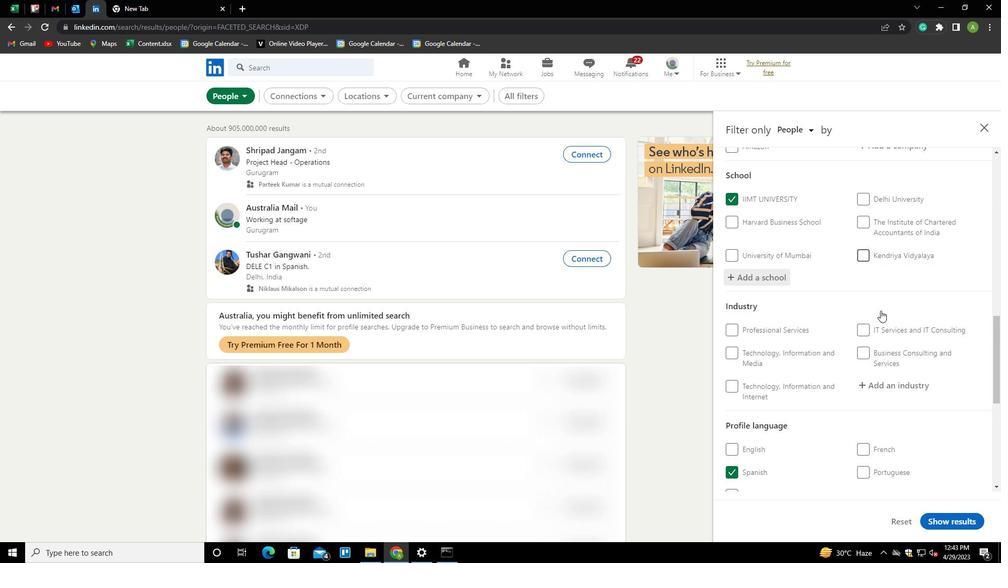 
Action: Mouse scrolled (880, 310) with delta (0, 0)
Screenshot: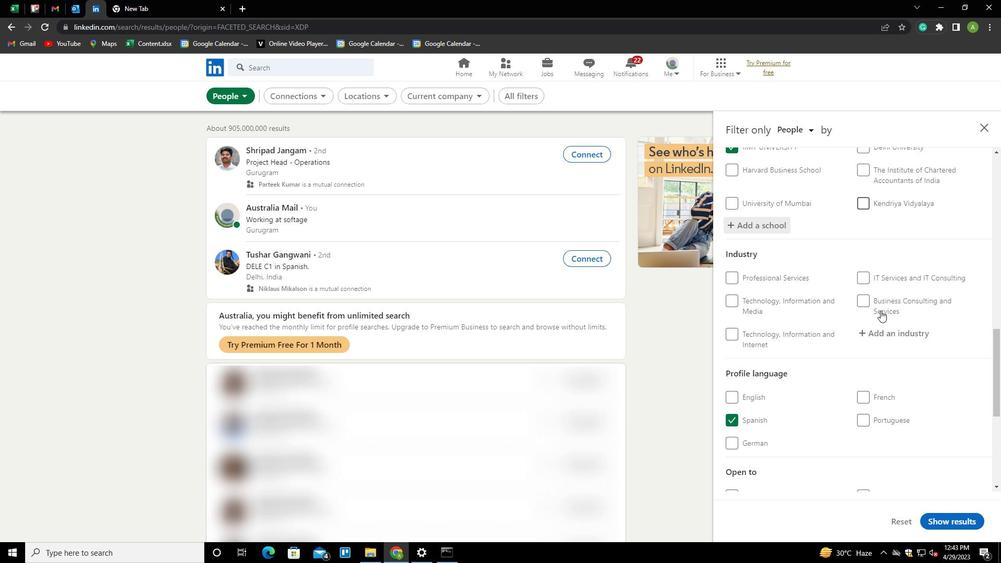 
Action: Mouse moved to (884, 333)
Screenshot: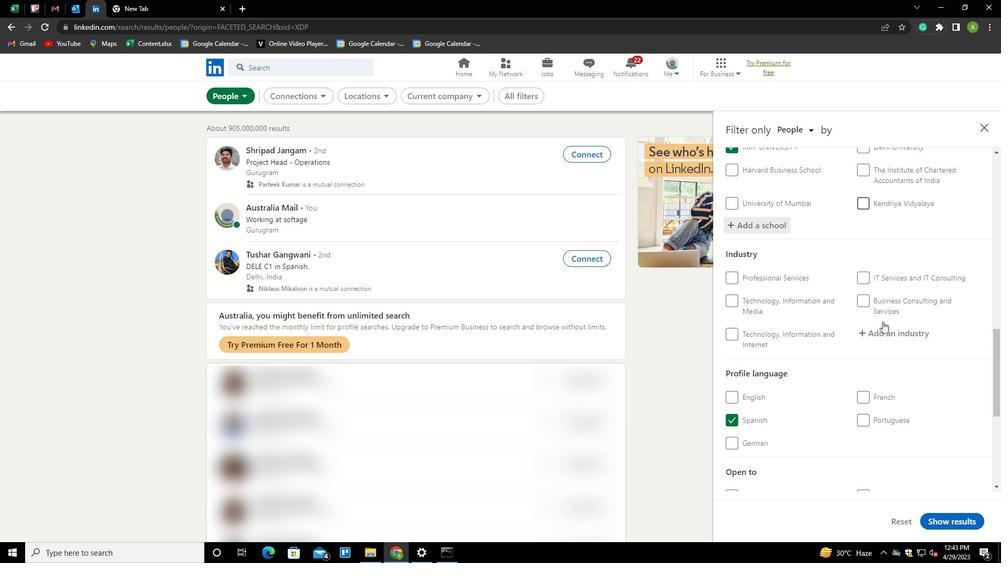 
Action: Mouse pressed left at (884, 333)
Screenshot: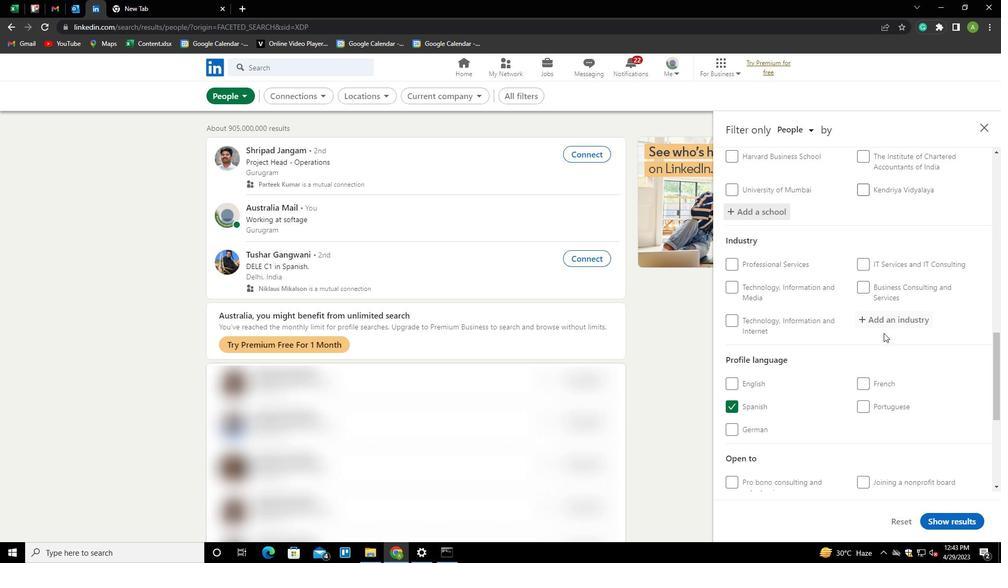 
Action: Mouse moved to (883, 277)
Screenshot: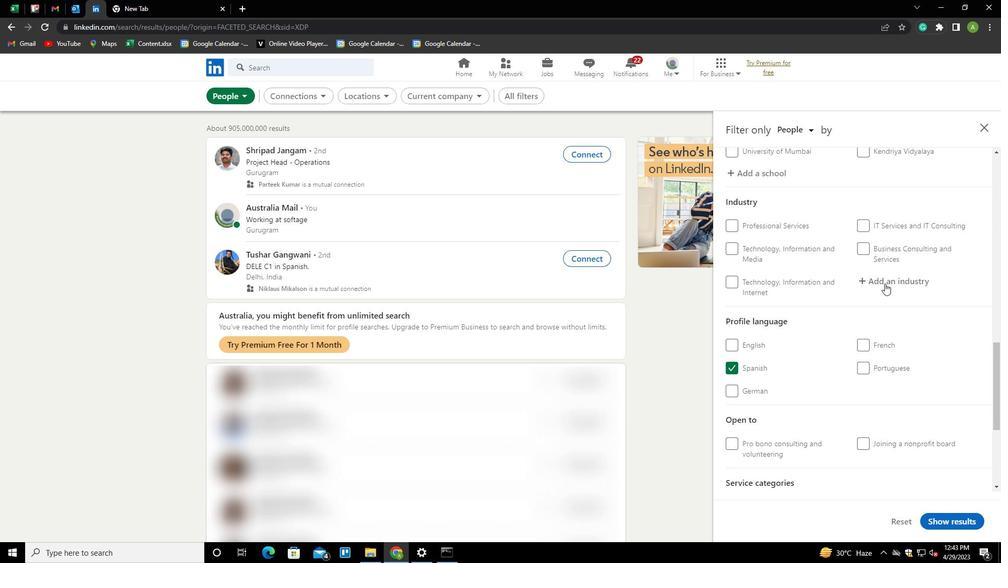 
Action: Mouse pressed left at (883, 277)
Screenshot: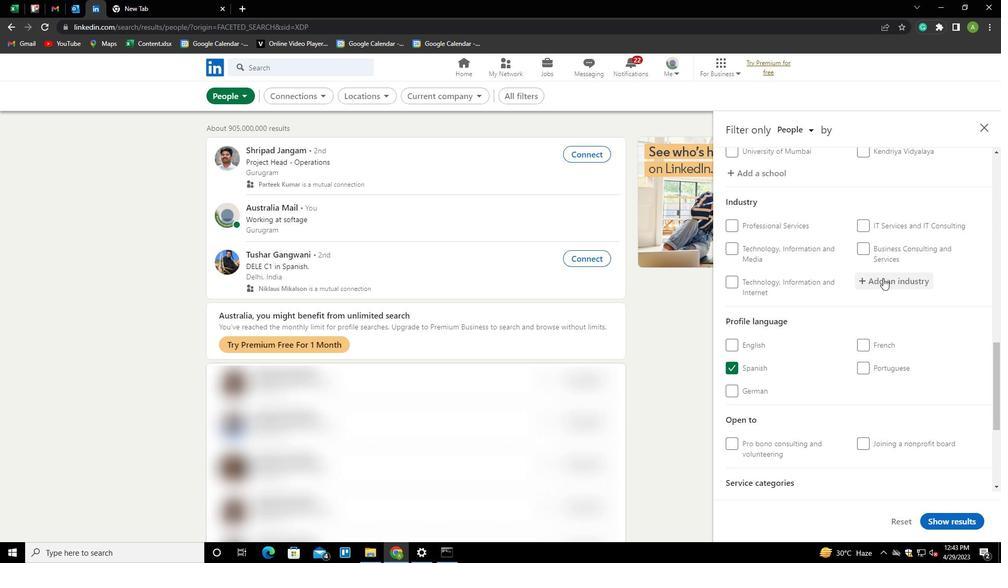 
Action: Key pressed <Key.shift><Key.shift><Key.shift><Key.shift><Key.shift><Key.shift><Key.shift><Key.shift><Key.shift><Key.shift><Key.shift><Key.shift><Key.shift><Key.shift><Key.shift><Key.shift><Key.shift><Key.shift><Key.shift><Key.shift><Key.shift><Key.shift><Key.shift><Key.shift><Key.shift><Key.shift><Key.shift><Key.shift><Key.shift>RUBBER<Key.down><Key.enter>
Screenshot: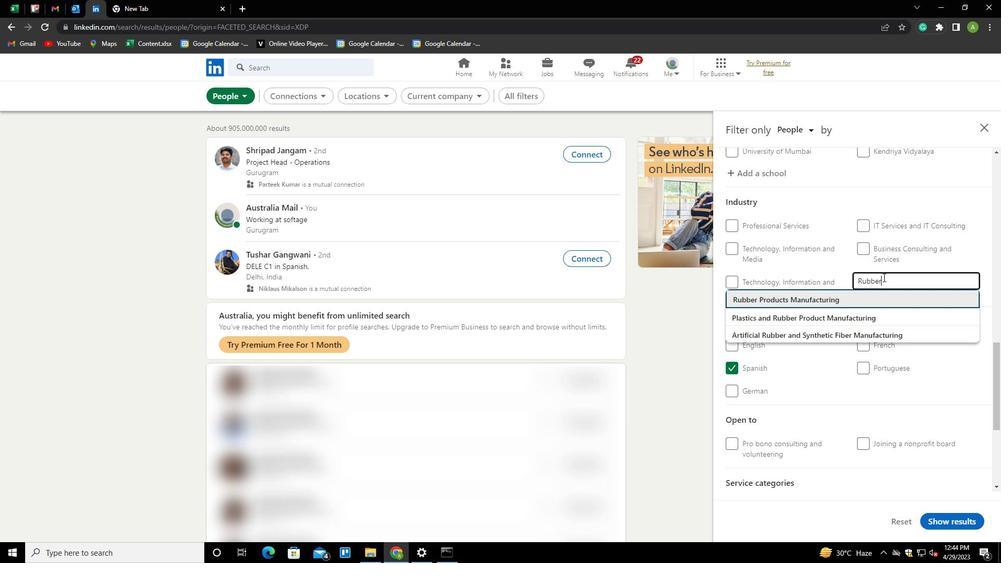 
Action: Mouse scrolled (883, 276) with delta (0, 0)
Screenshot: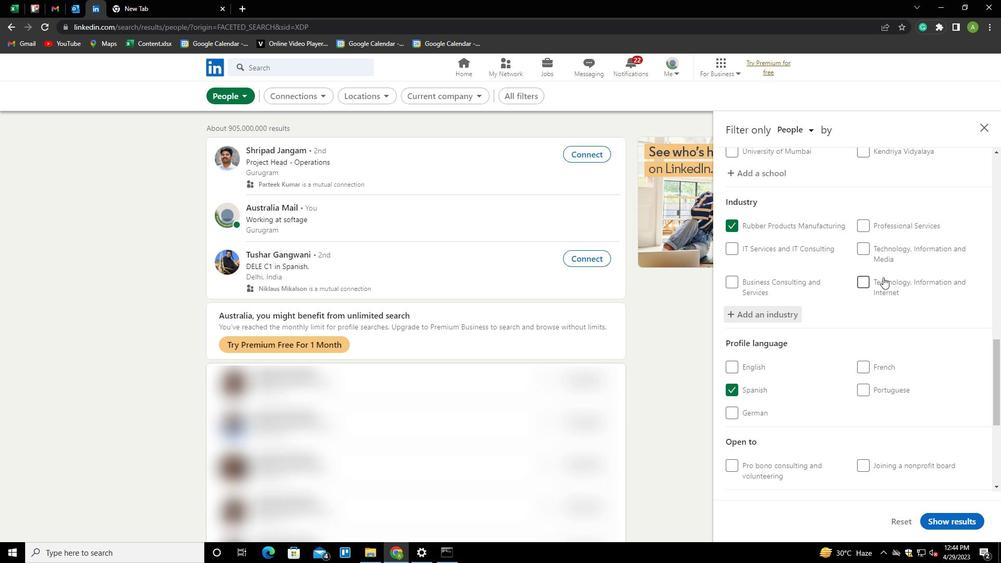 
Action: Mouse scrolled (883, 276) with delta (0, 0)
Screenshot: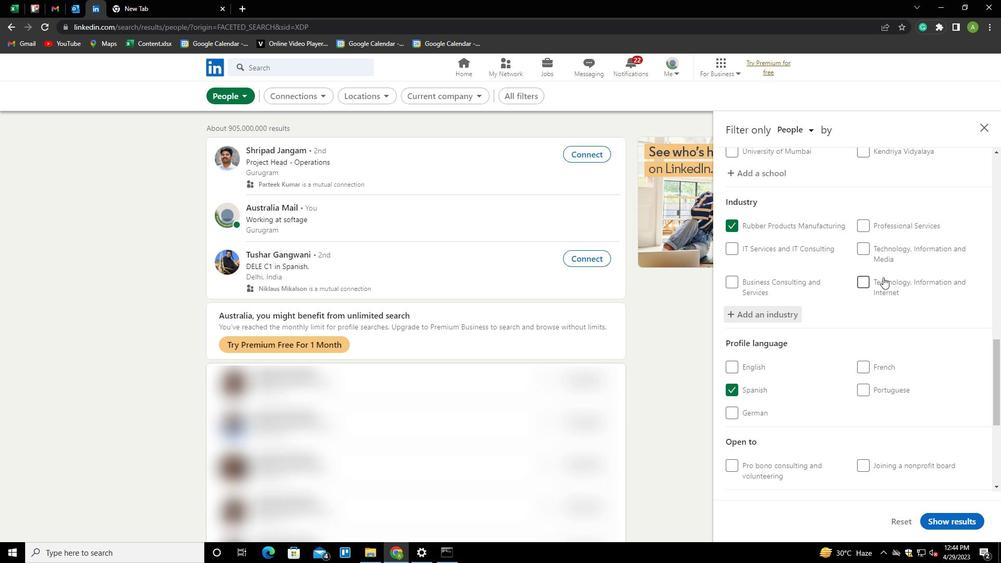 
Action: Mouse scrolled (883, 276) with delta (0, 0)
Screenshot: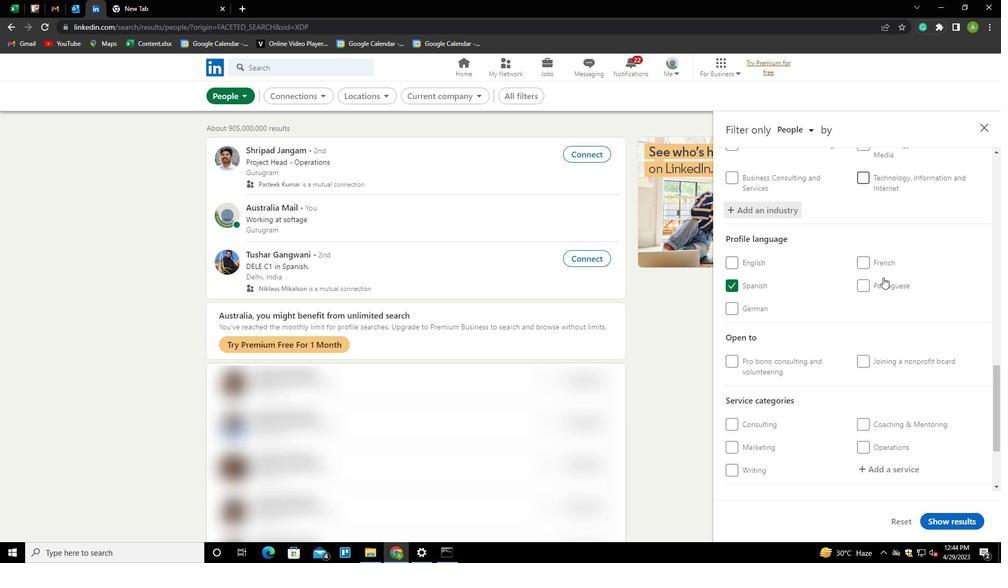 
Action: Mouse scrolled (883, 276) with delta (0, 0)
Screenshot: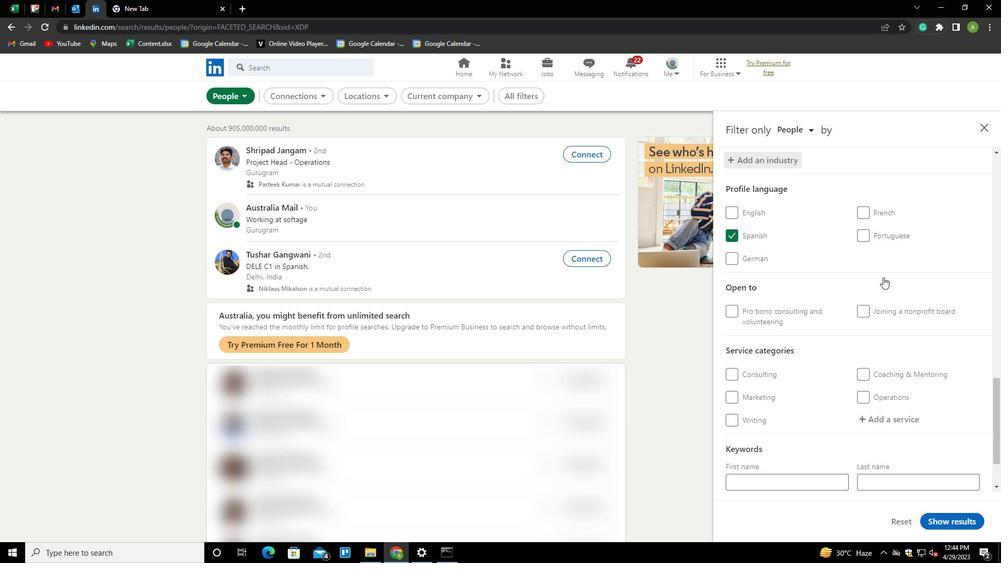 
Action: Mouse moved to (869, 360)
Screenshot: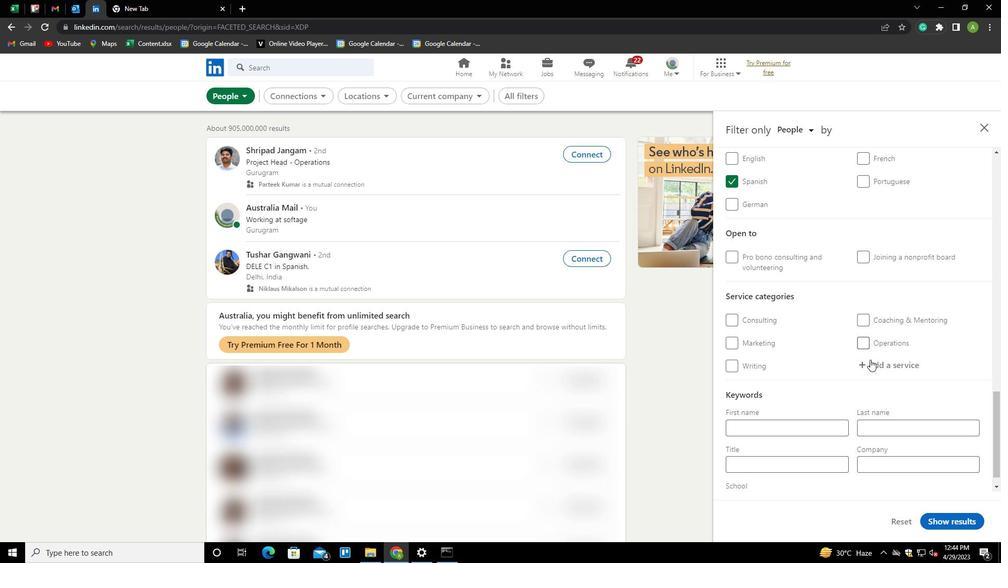 
Action: Mouse pressed left at (869, 360)
Screenshot: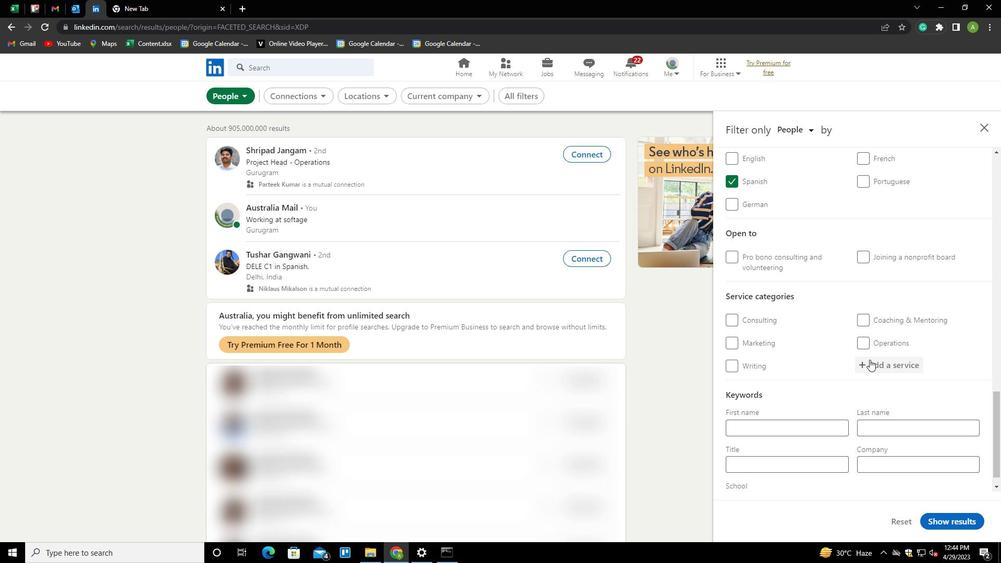 
Action: Key pressed <Key.shift>DATE<Key.down><Key.enter>
Screenshot: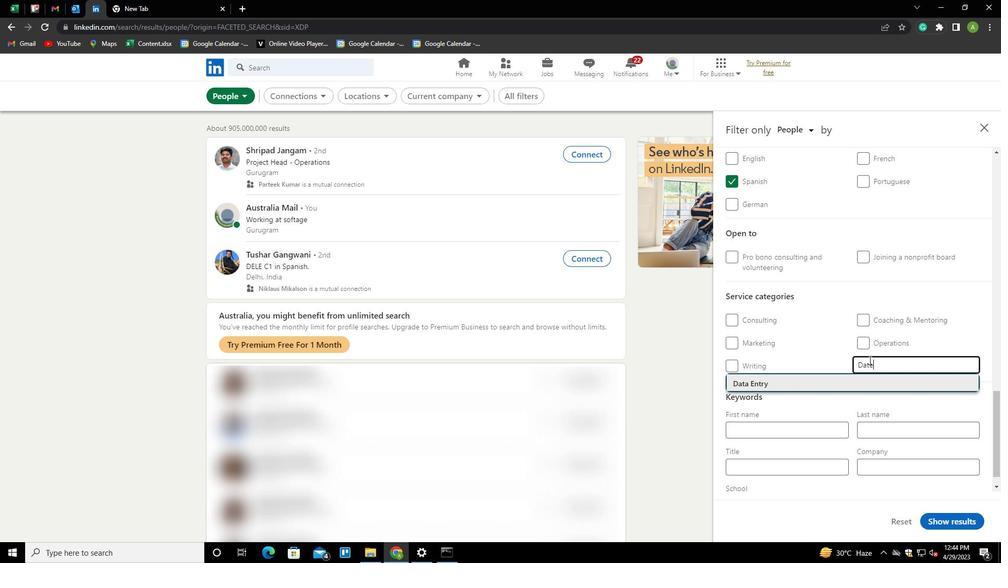 
Action: Mouse scrolled (869, 359) with delta (0, 0)
Screenshot: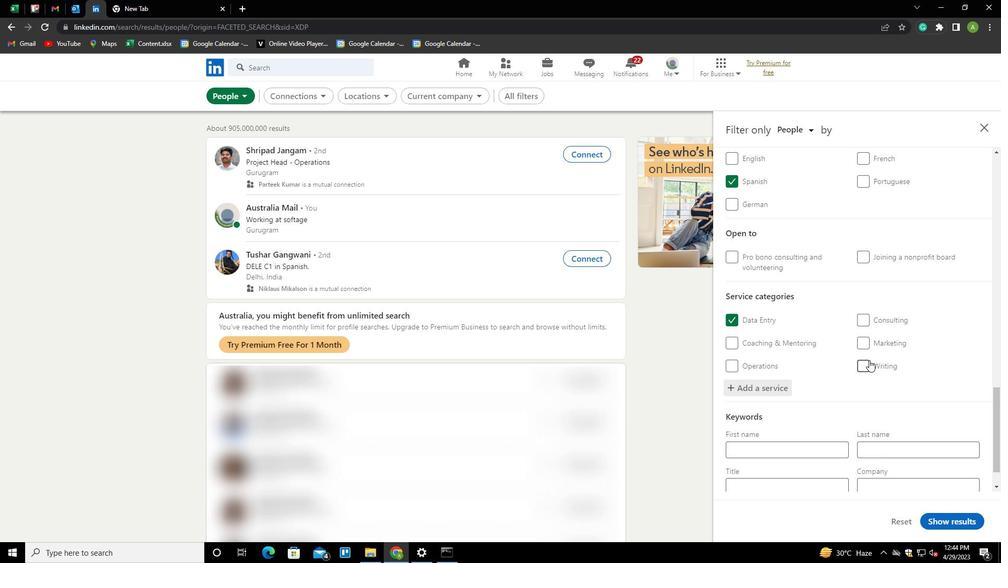 
Action: Mouse scrolled (869, 359) with delta (0, 0)
Screenshot: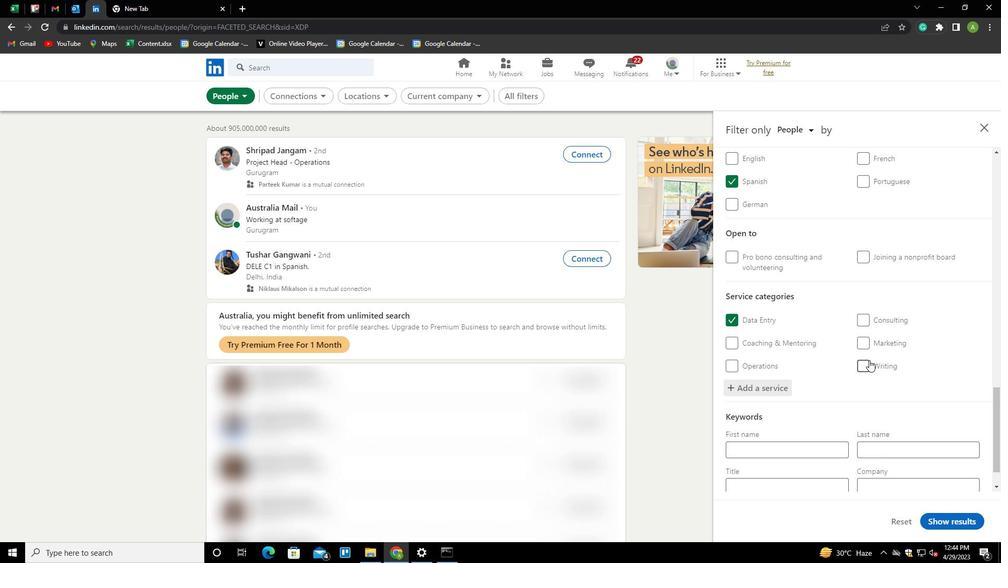 
Action: Mouse scrolled (869, 359) with delta (0, 0)
Screenshot: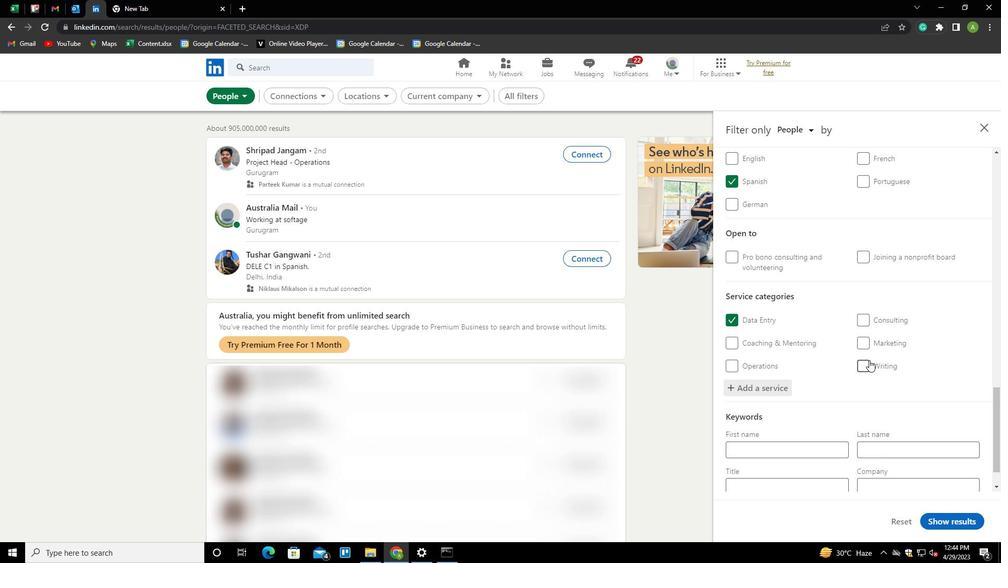 
Action: Mouse scrolled (869, 359) with delta (0, 0)
Screenshot: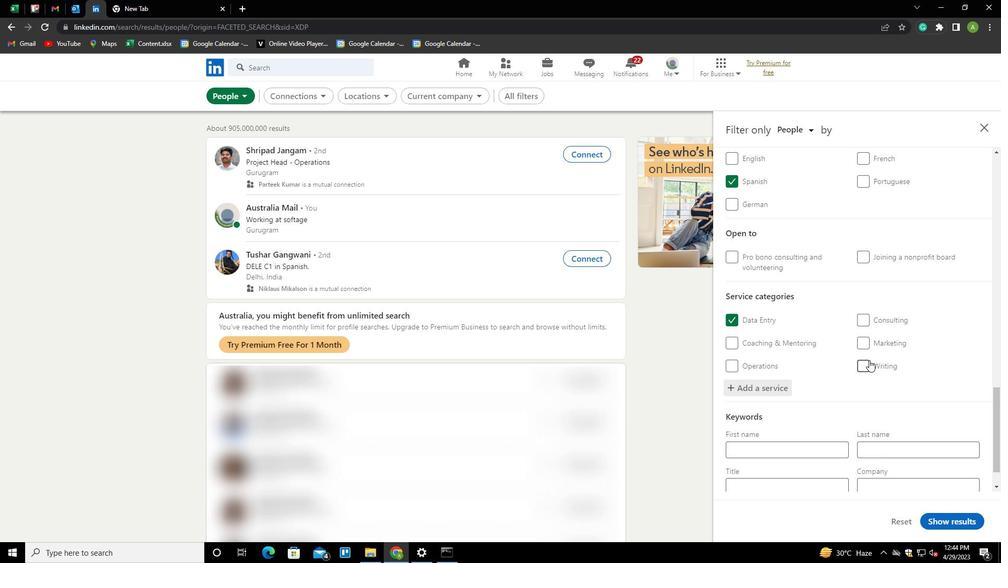 
Action: Mouse scrolled (869, 359) with delta (0, 0)
Screenshot: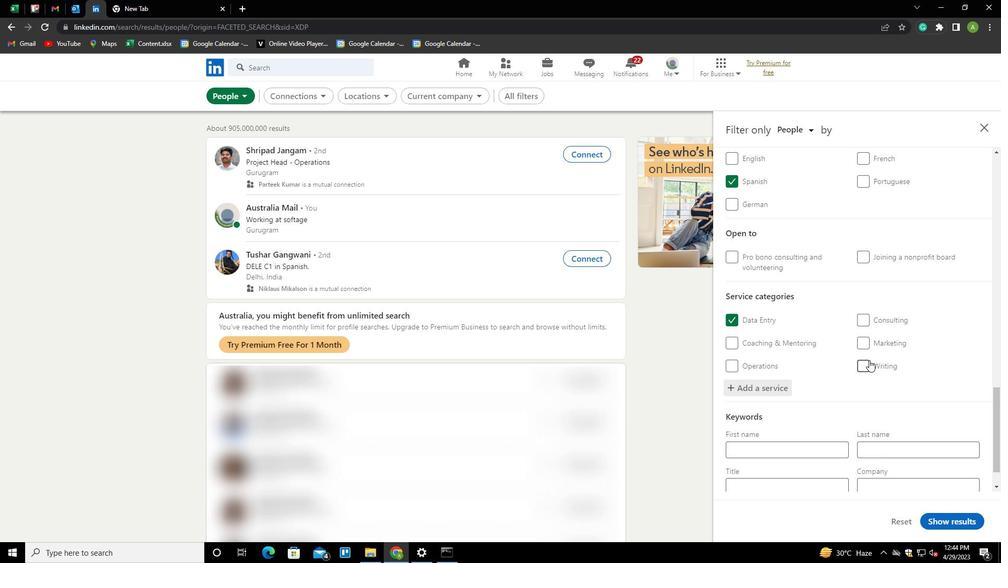 
Action: Mouse scrolled (869, 359) with delta (0, 0)
Screenshot: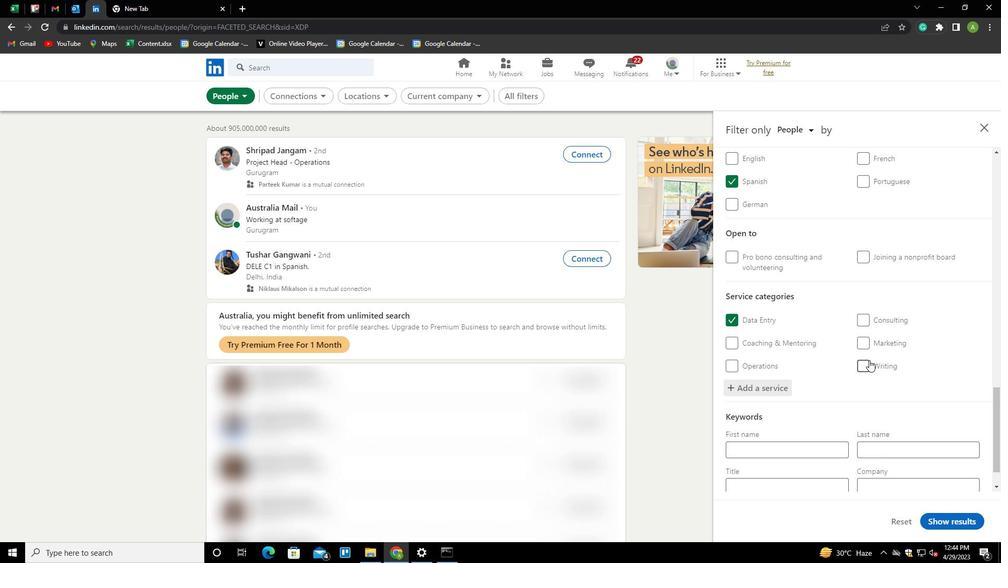 
Action: Mouse moved to (784, 445)
Screenshot: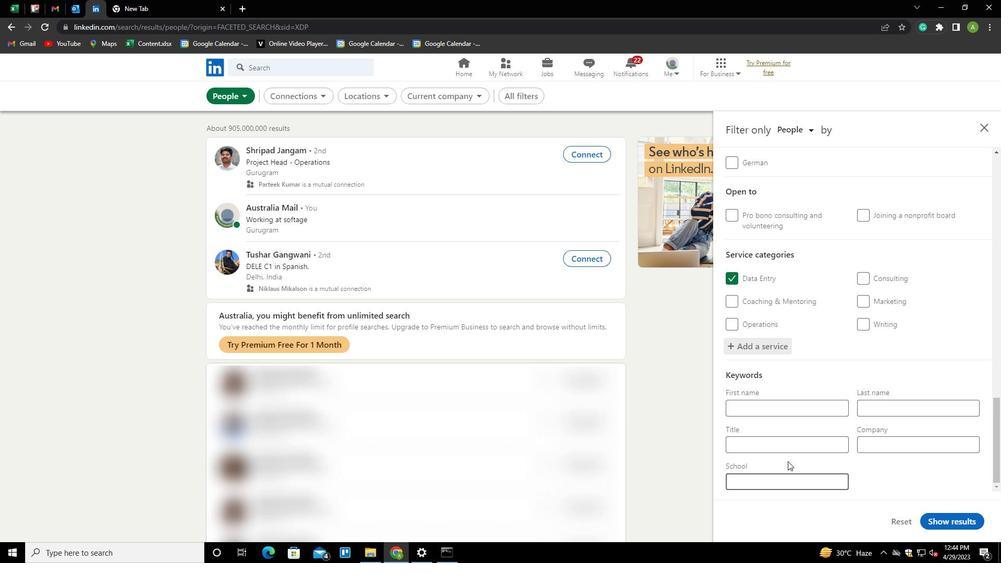 
Action: Mouse pressed left at (784, 445)
Screenshot: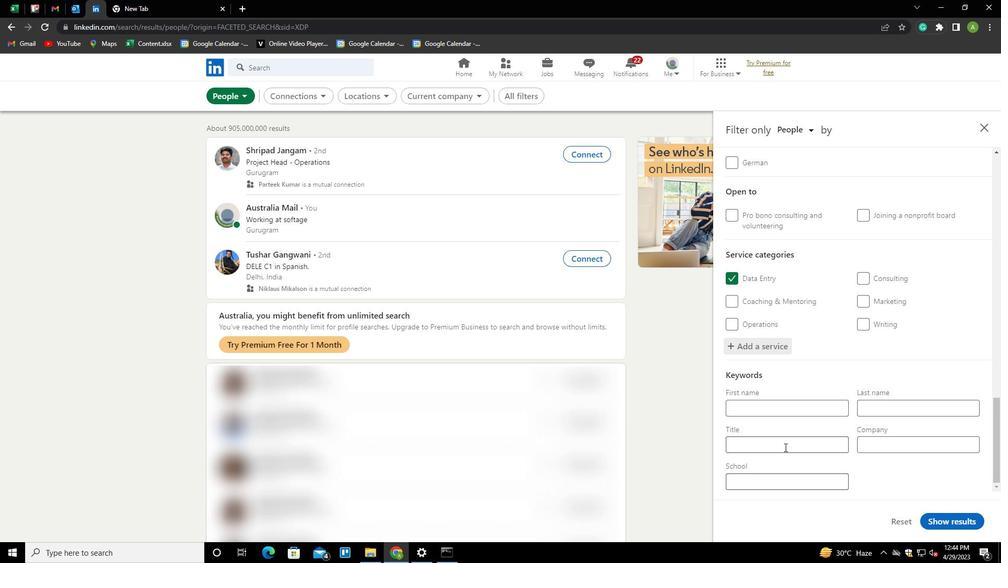 
Action: Key pressed <Key.shift>HANDYMAN
Screenshot: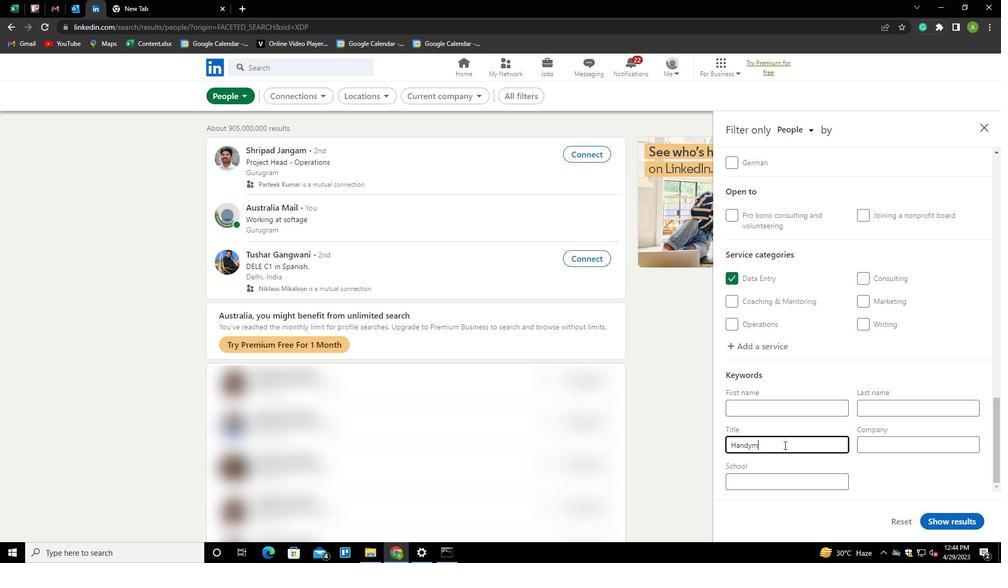 
Action: Mouse moved to (863, 469)
Screenshot: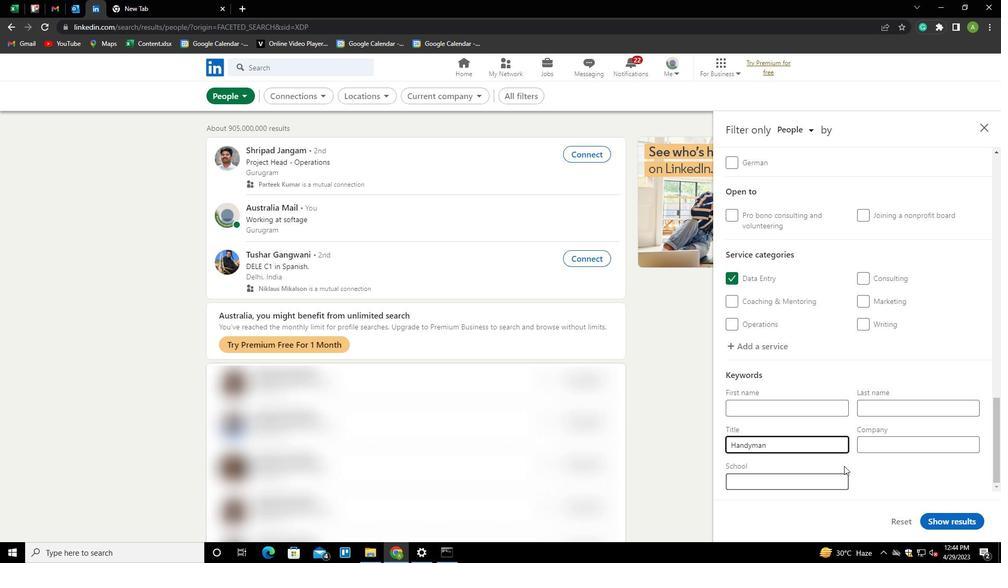 
Action: Mouse pressed left at (863, 469)
Screenshot: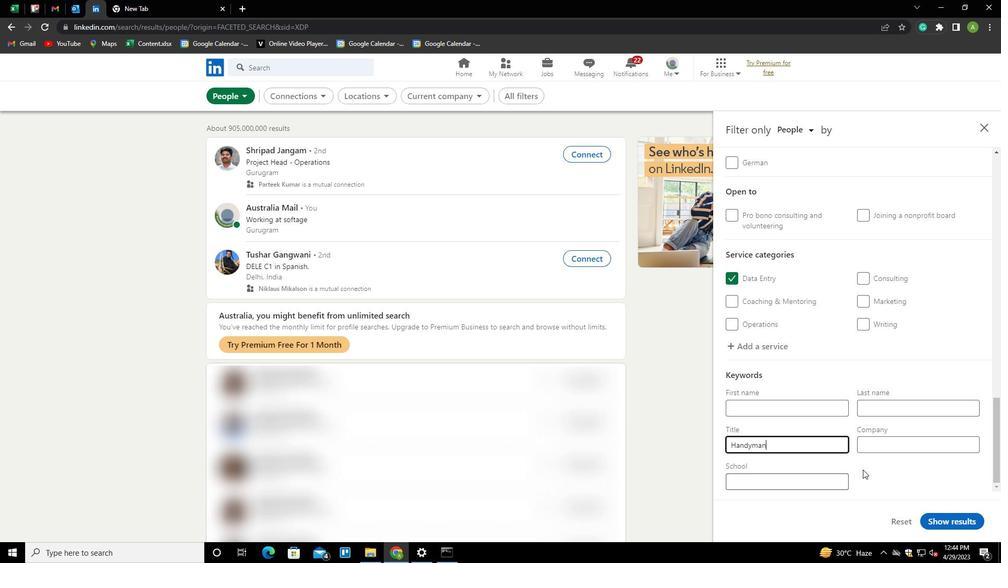 
Action: Mouse moved to (956, 518)
Screenshot: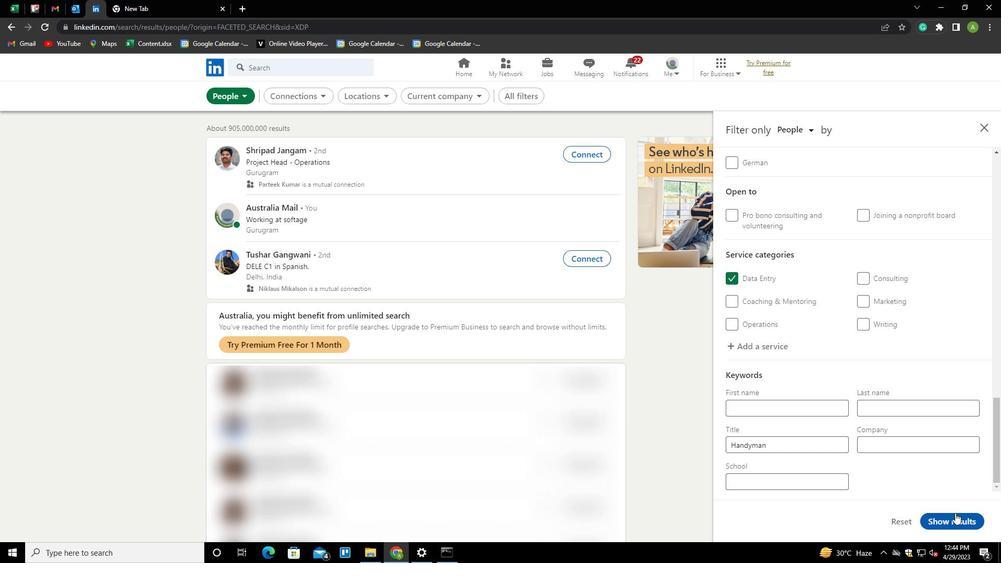 
Action: Mouse pressed left at (956, 518)
Screenshot: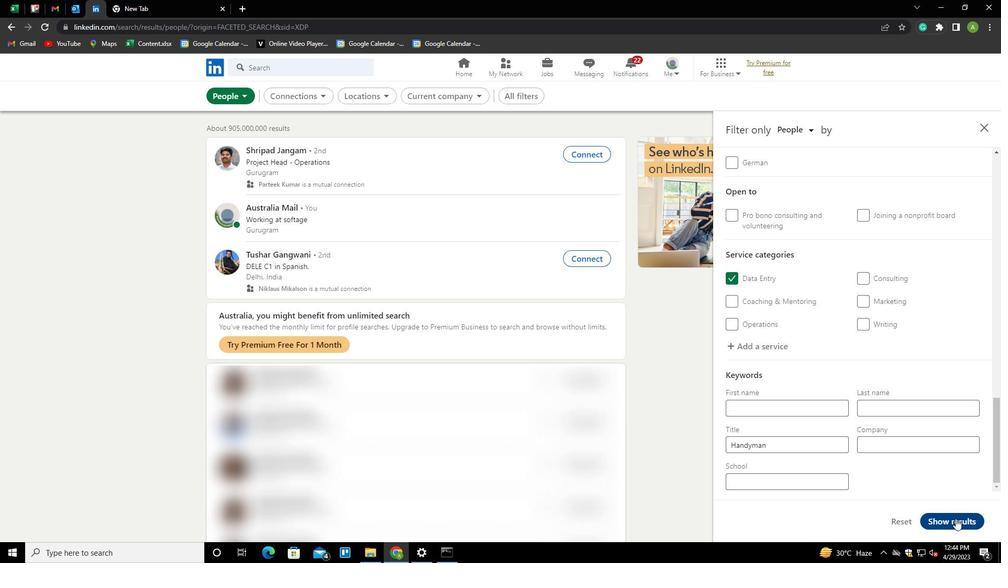 
